 Task: Search one way flight ticket for 5 adults, 2 children, 1 infant in seat and 1 infant on lap in economy from Bangor: Bangor International Airport to Rockford: Chicago Rockford International Airport(was Northwest Chicagoland Regional Airport At Rockford) on 5-1-2023. Choice of flights is Royal air maroc. Number of bags: 10 checked bags. Price is upto 107000. Outbound departure time preference is 5:15.
Action: Mouse moved to (210, 229)
Screenshot: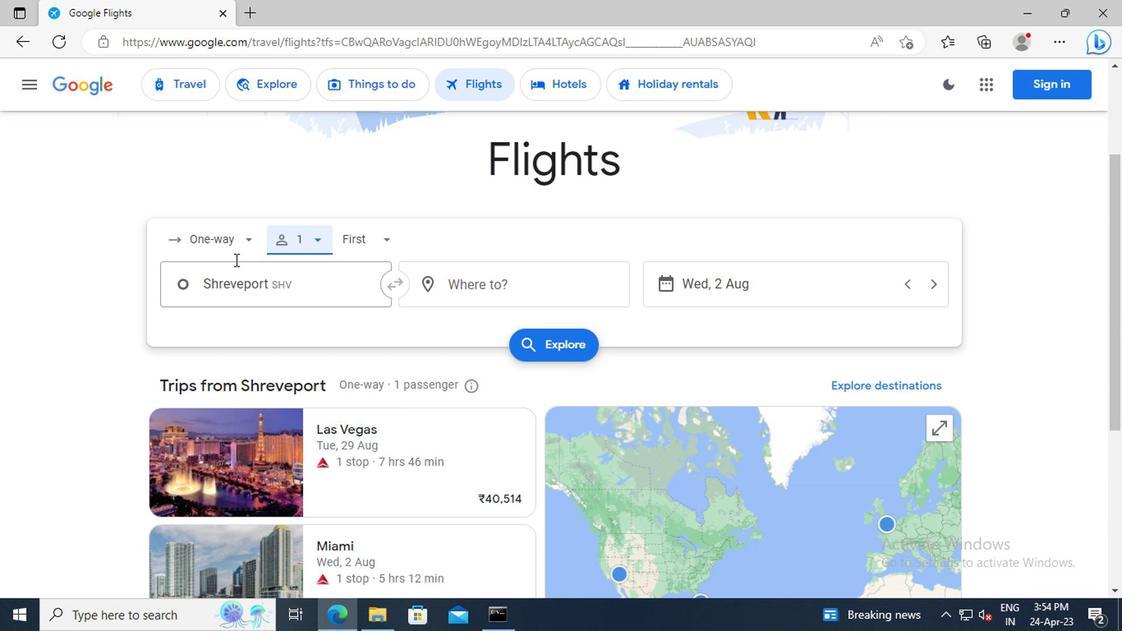 
Action: Mouse pressed left at (210, 229)
Screenshot: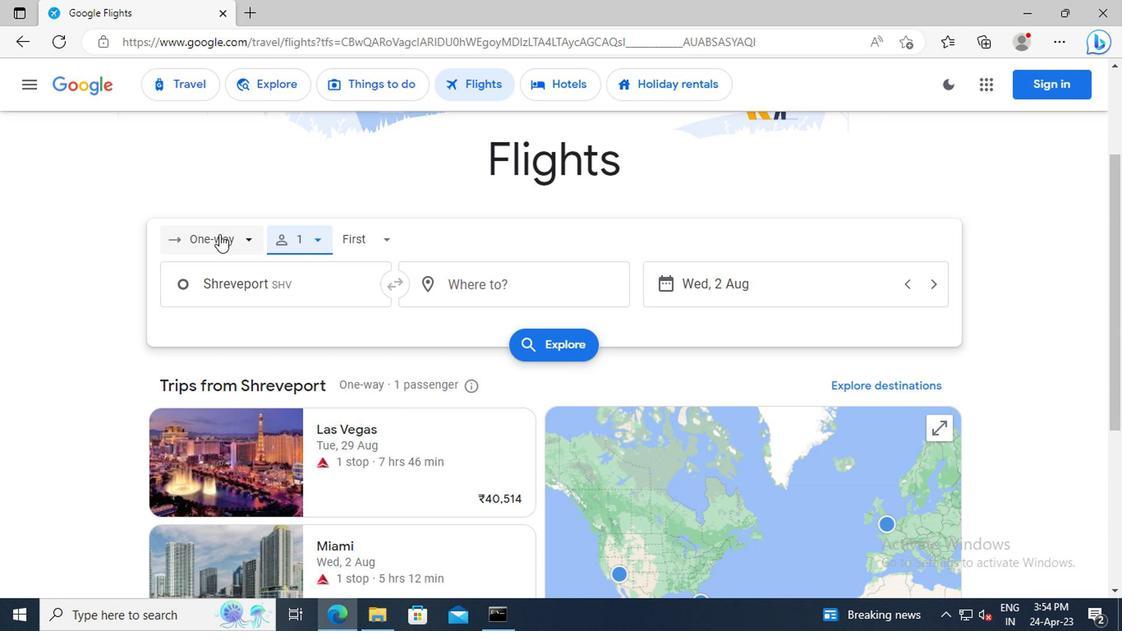 
Action: Mouse moved to (222, 319)
Screenshot: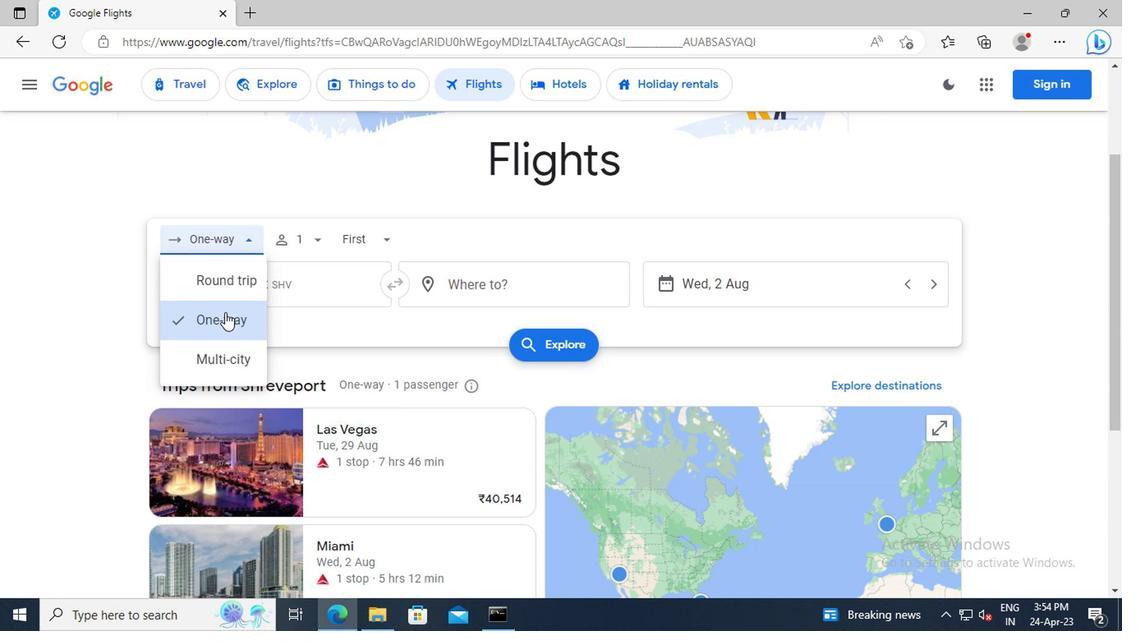 
Action: Mouse pressed left at (222, 319)
Screenshot: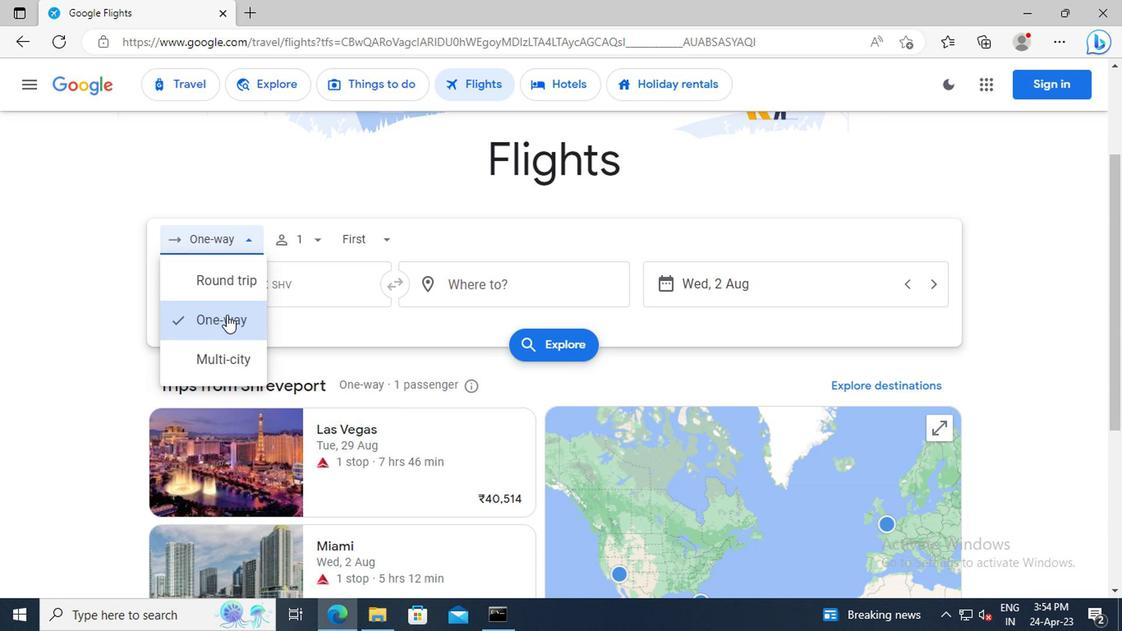 
Action: Mouse moved to (302, 247)
Screenshot: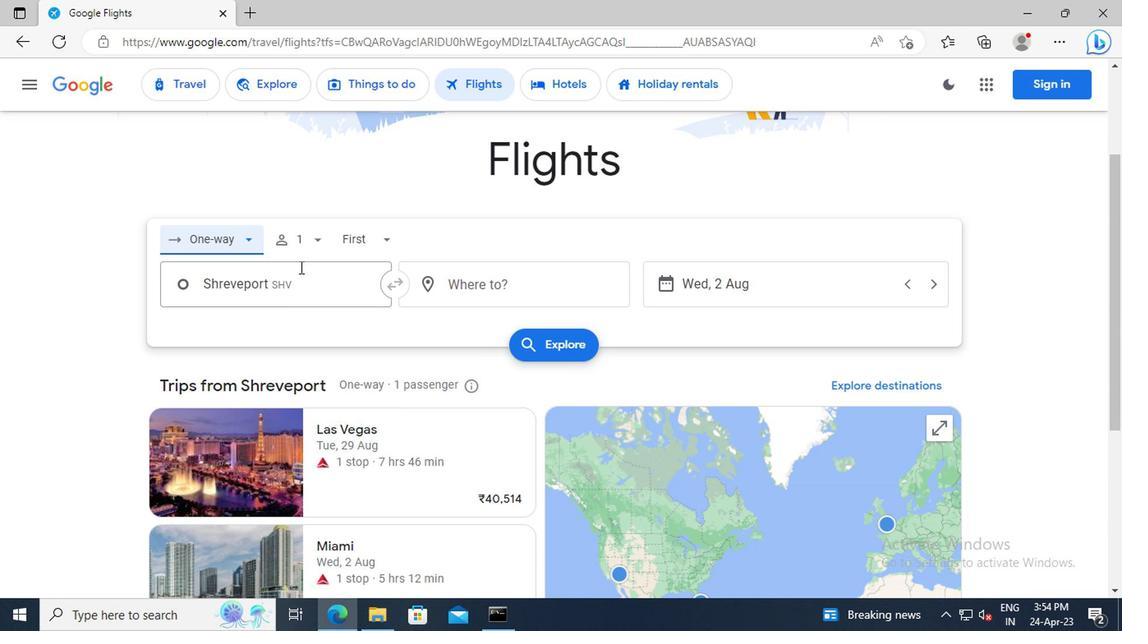 
Action: Mouse pressed left at (302, 247)
Screenshot: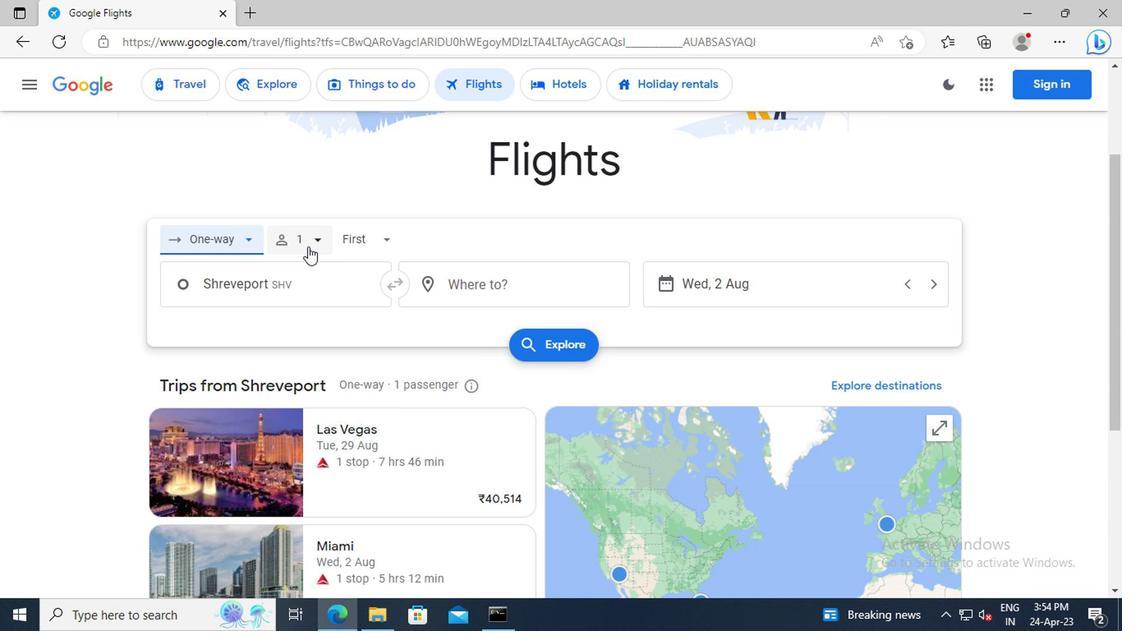 
Action: Mouse moved to (434, 286)
Screenshot: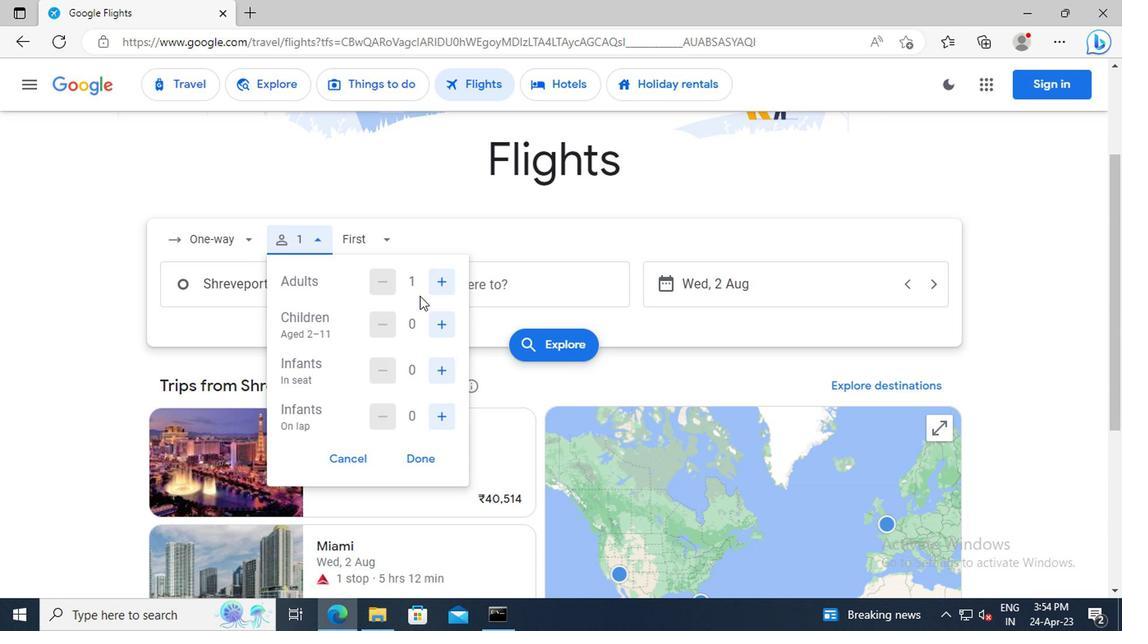 
Action: Mouse pressed left at (434, 286)
Screenshot: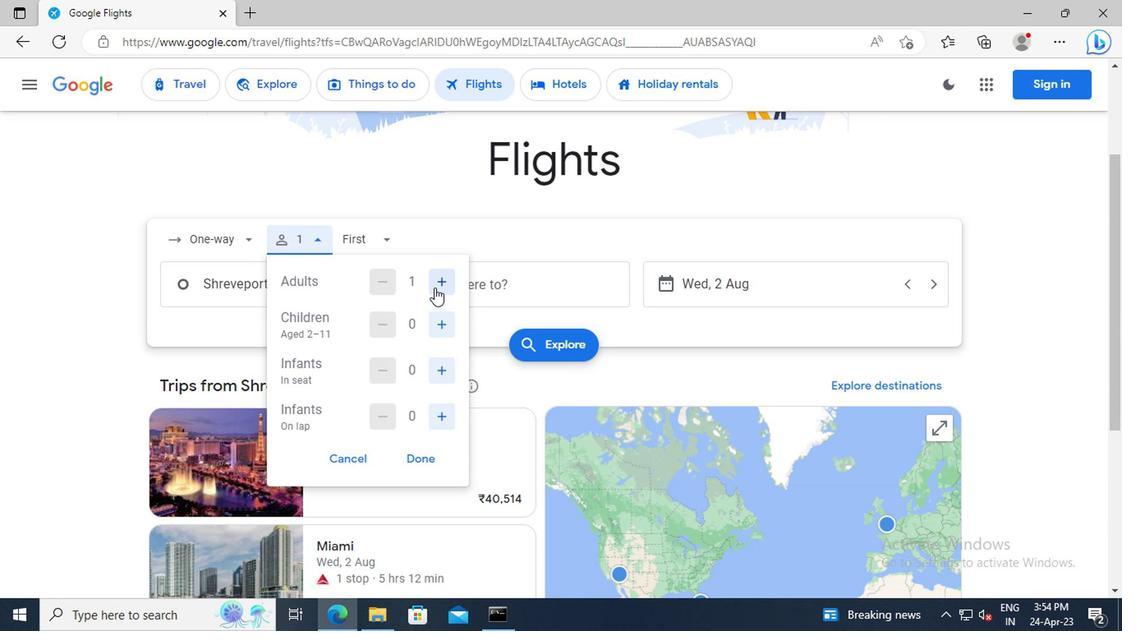 
Action: Mouse pressed left at (434, 286)
Screenshot: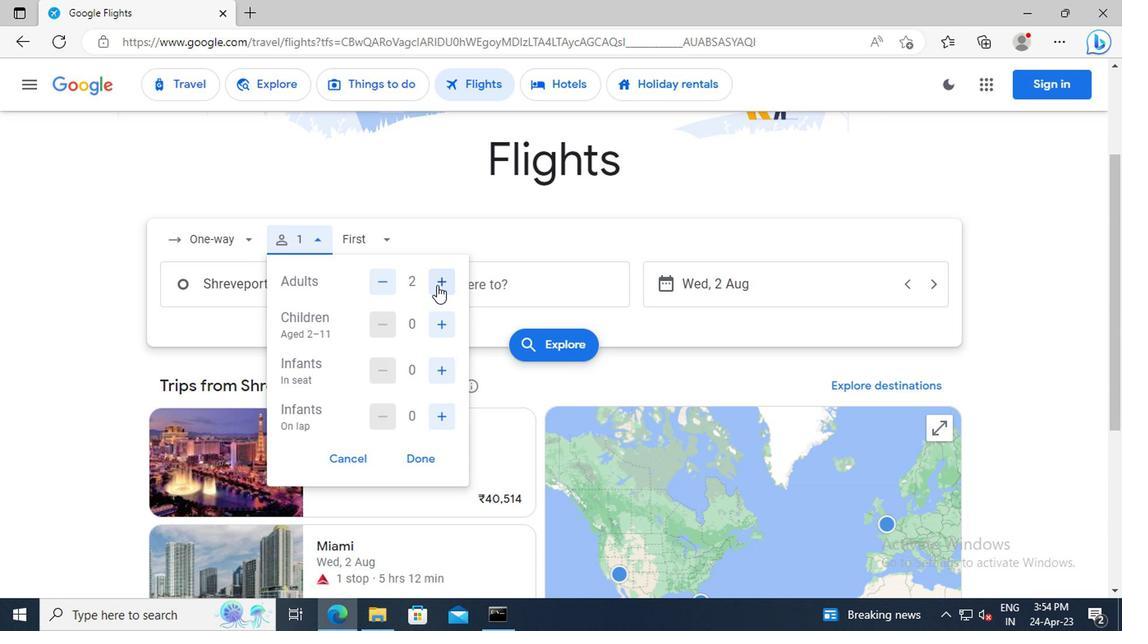 
Action: Mouse pressed left at (434, 286)
Screenshot: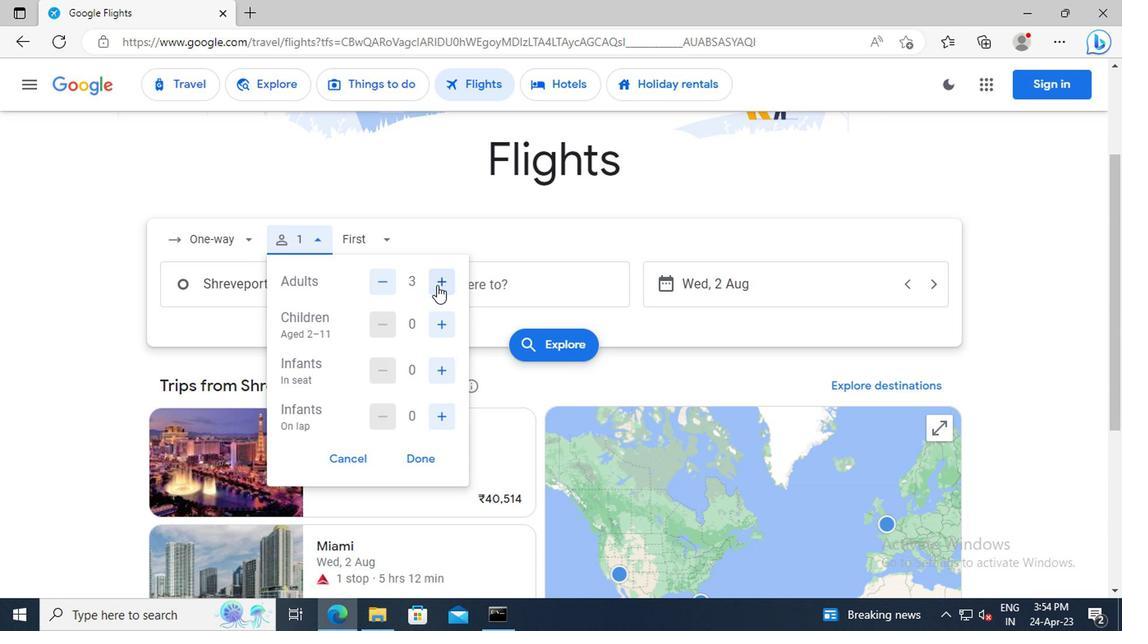
Action: Mouse pressed left at (434, 286)
Screenshot: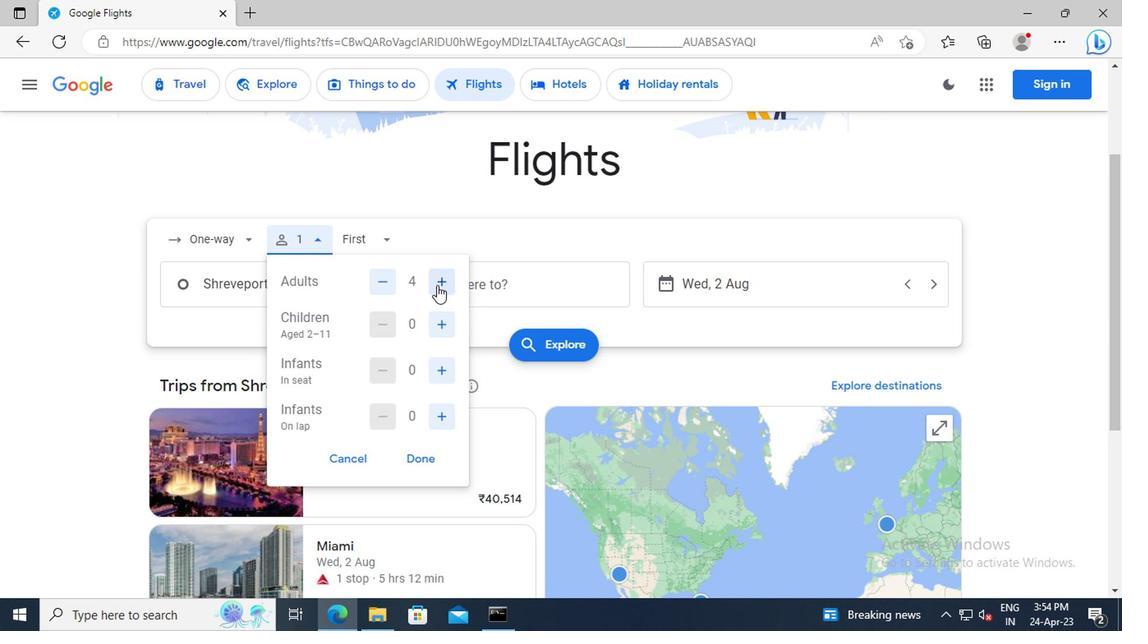 
Action: Mouse moved to (443, 321)
Screenshot: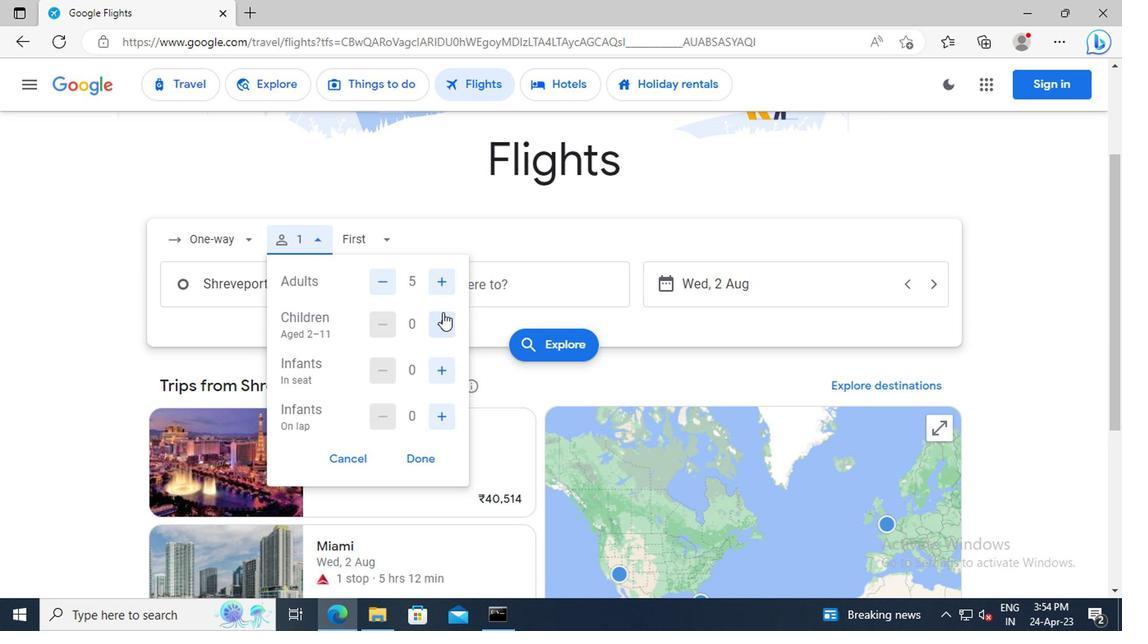 
Action: Mouse pressed left at (443, 321)
Screenshot: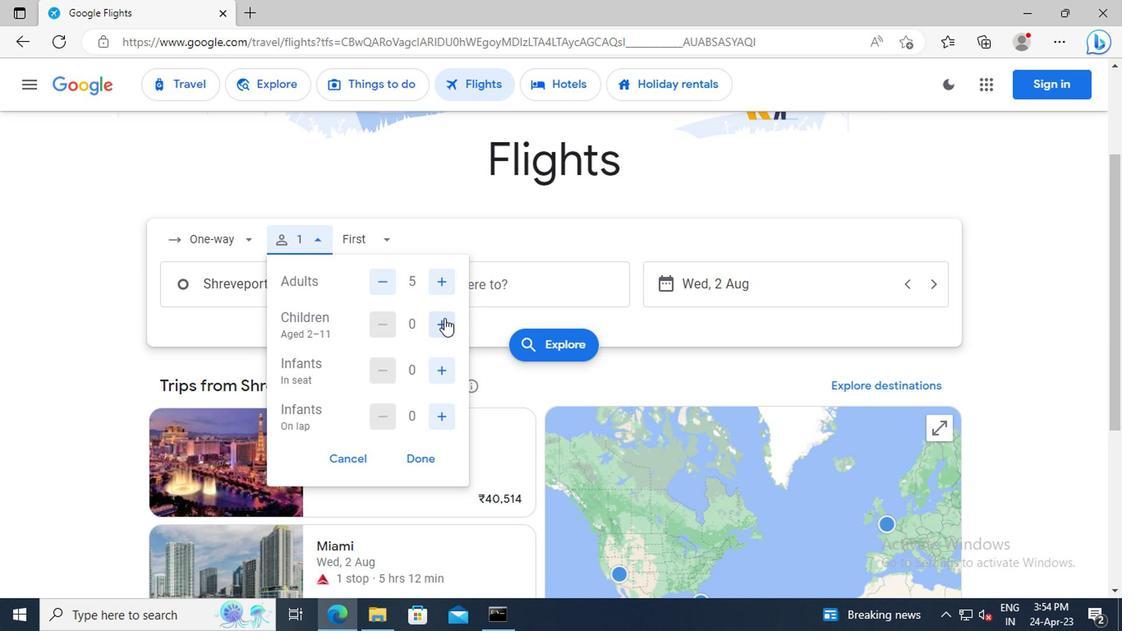 
Action: Mouse pressed left at (443, 321)
Screenshot: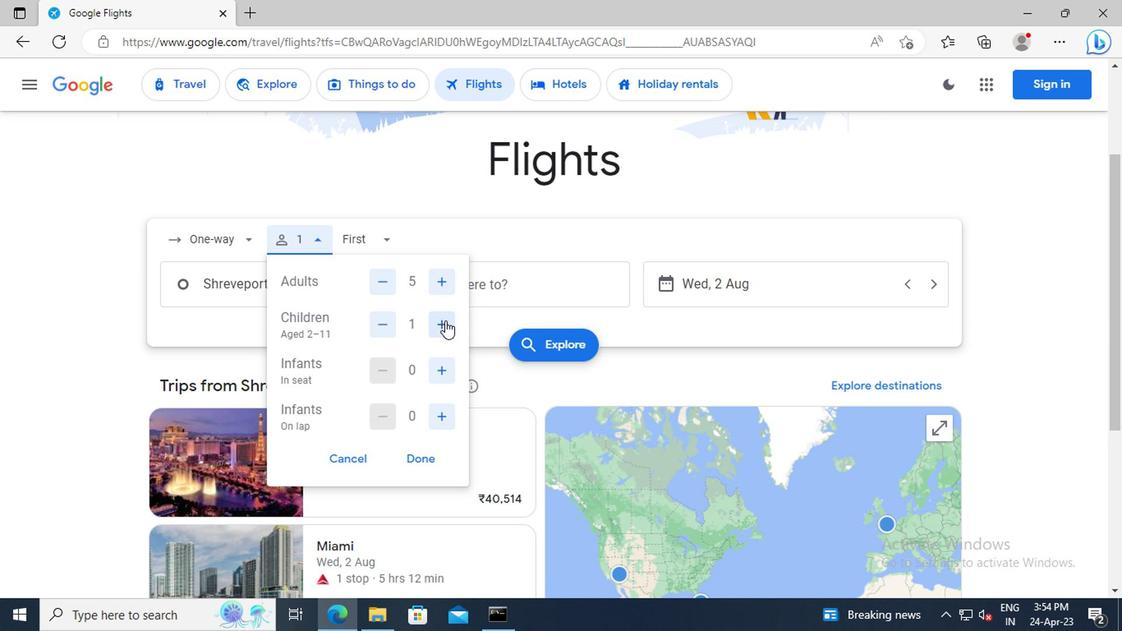 
Action: Mouse moved to (445, 364)
Screenshot: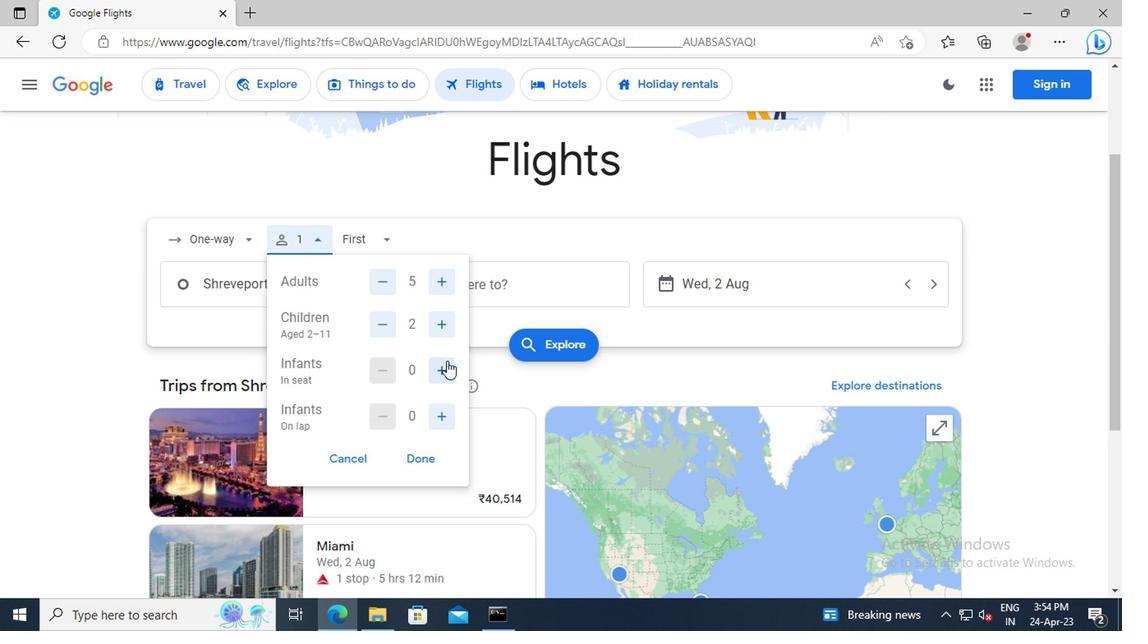 
Action: Mouse pressed left at (445, 364)
Screenshot: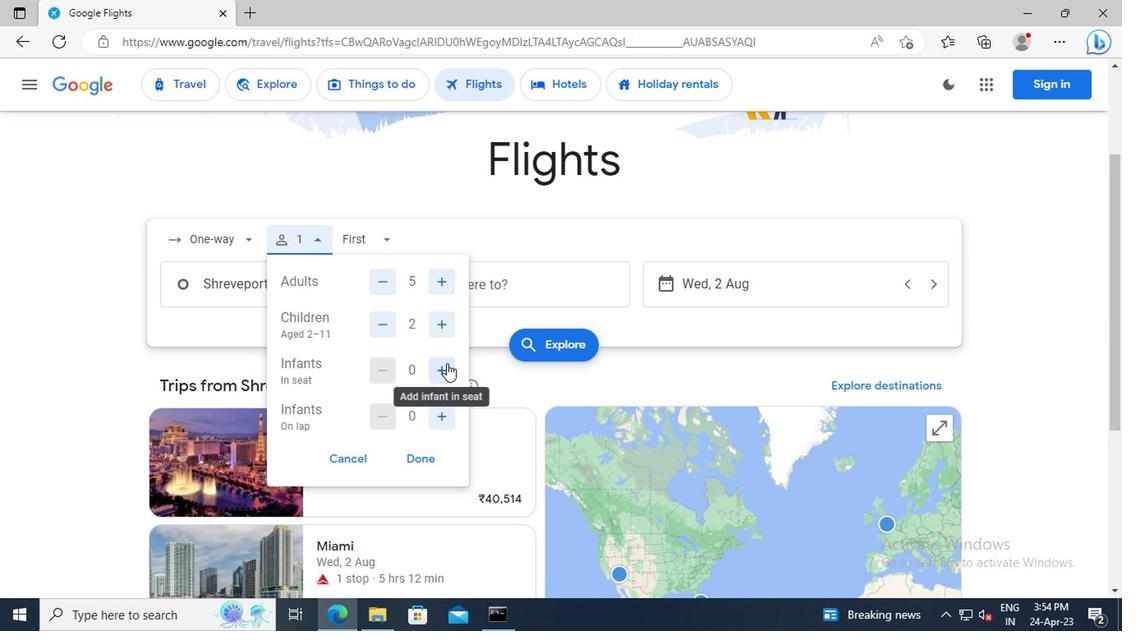 
Action: Mouse moved to (447, 414)
Screenshot: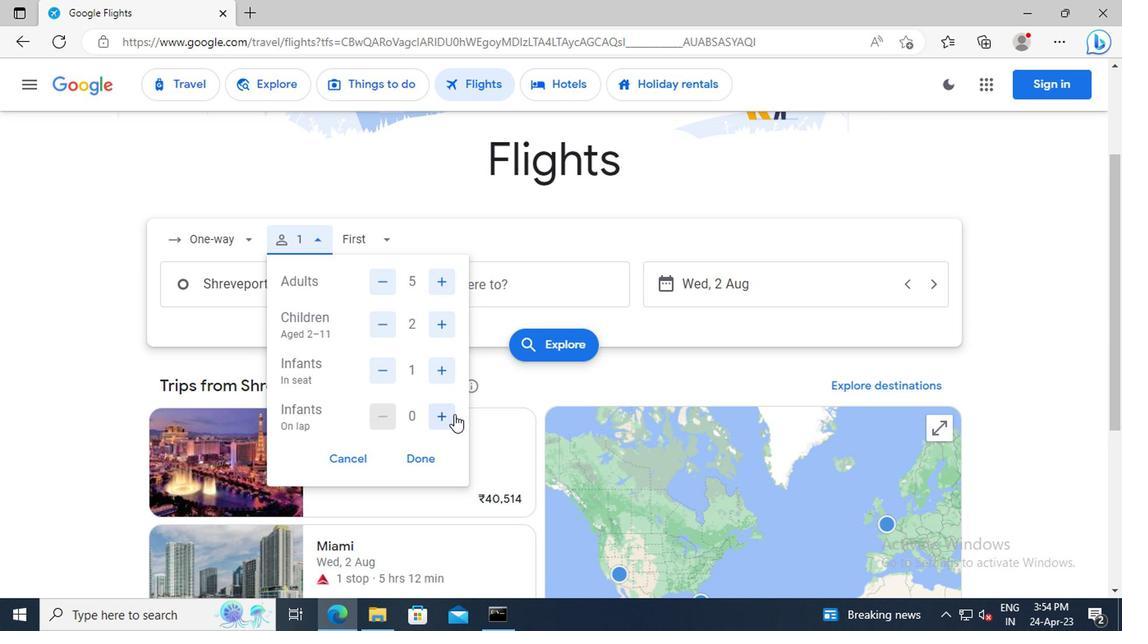 
Action: Mouse pressed left at (447, 414)
Screenshot: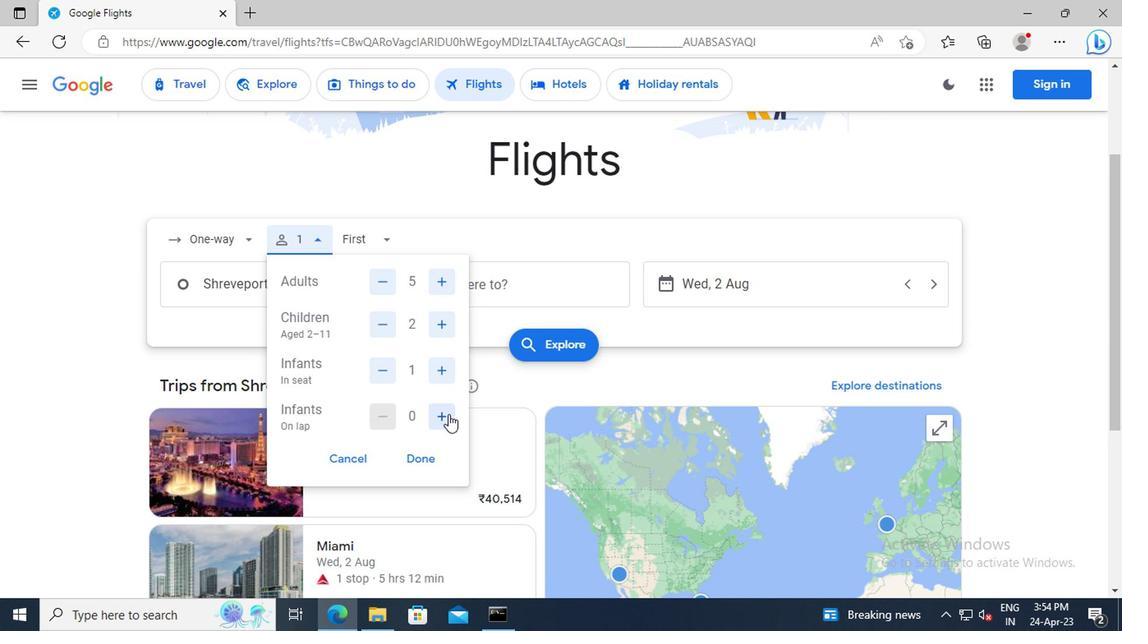 
Action: Mouse moved to (424, 462)
Screenshot: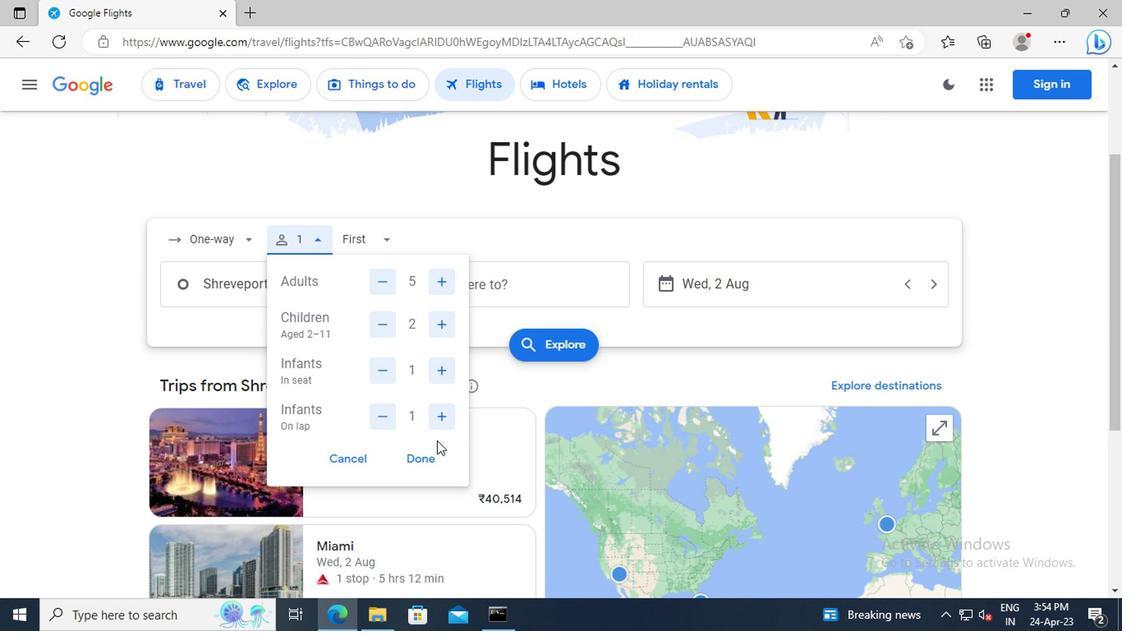 
Action: Mouse pressed left at (424, 462)
Screenshot: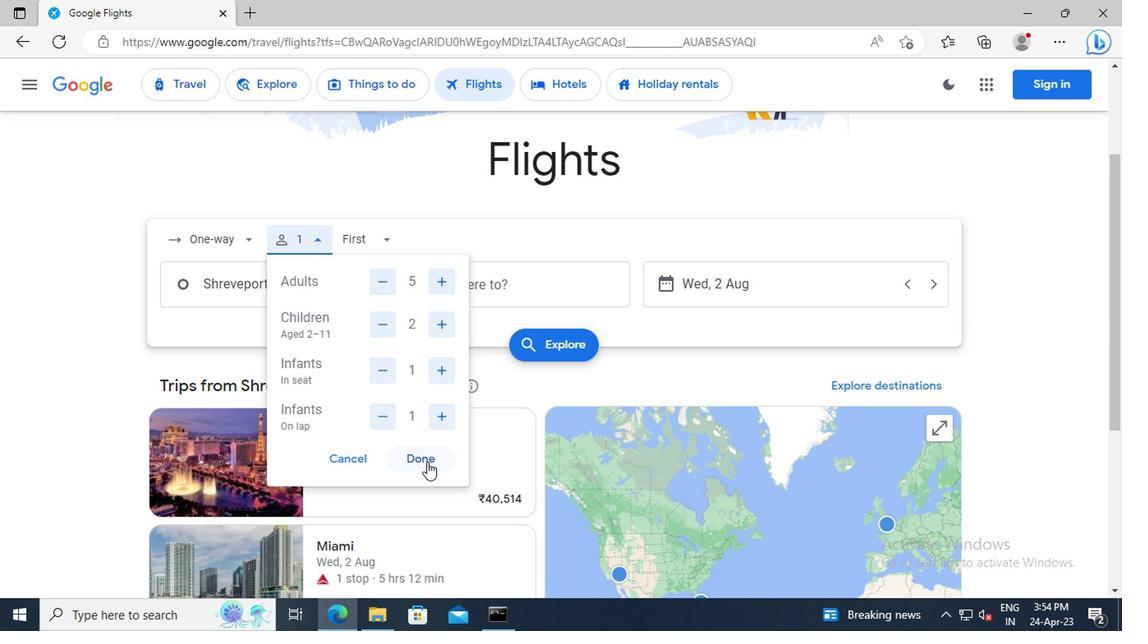 
Action: Mouse moved to (365, 241)
Screenshot: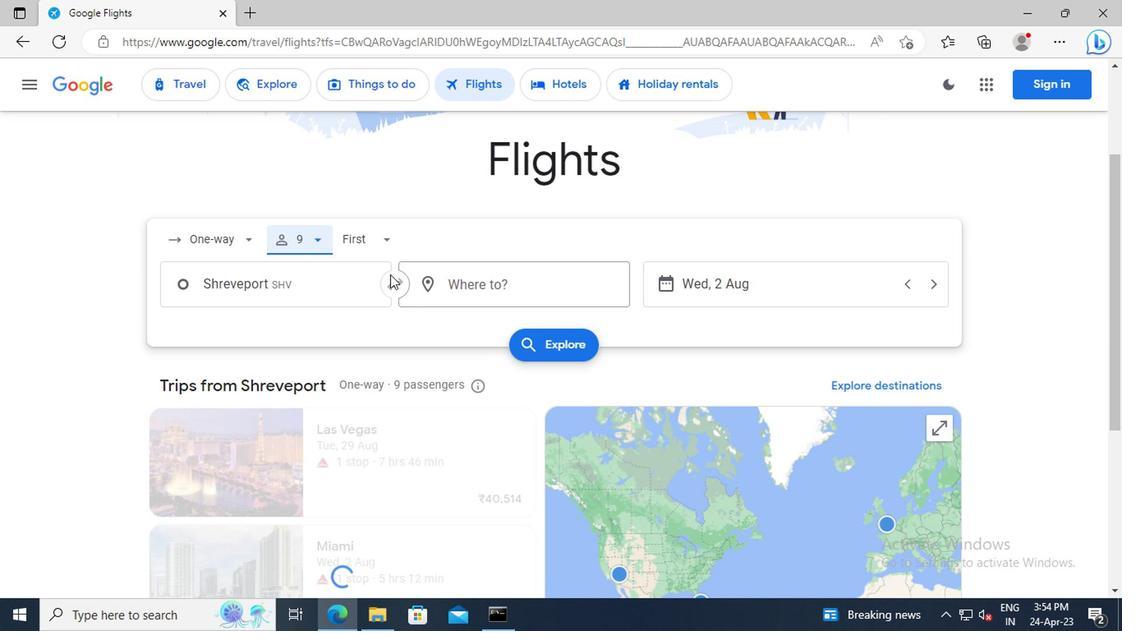 
Action: Mouse pressed left at (365, 241)
Screenshot: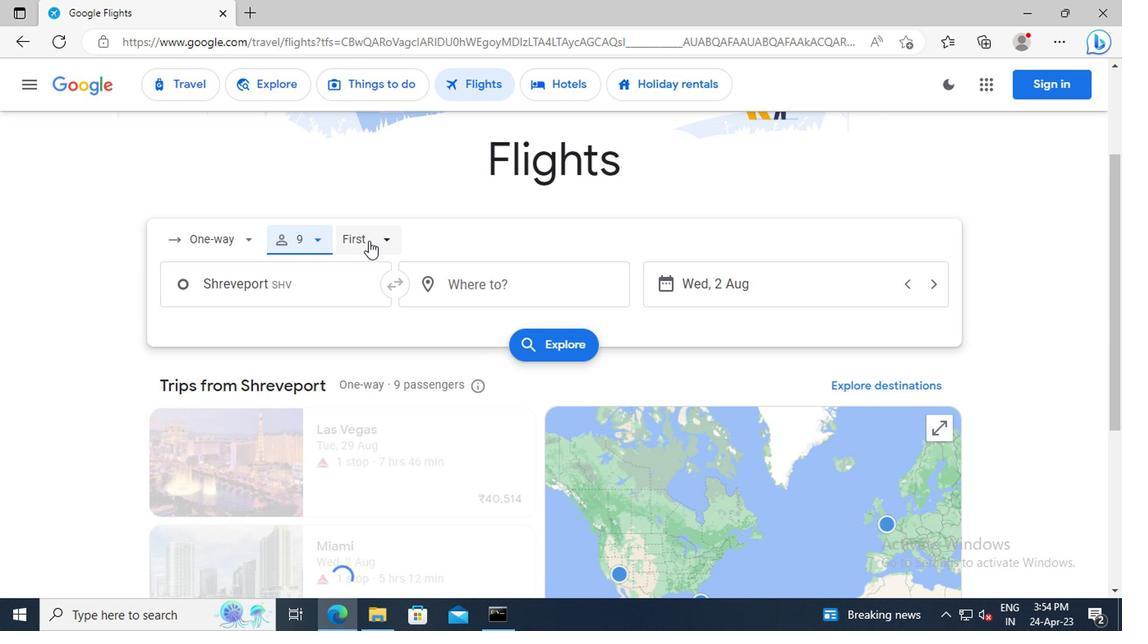 
Action: Mouse moved to (382, 282)
Screenshot: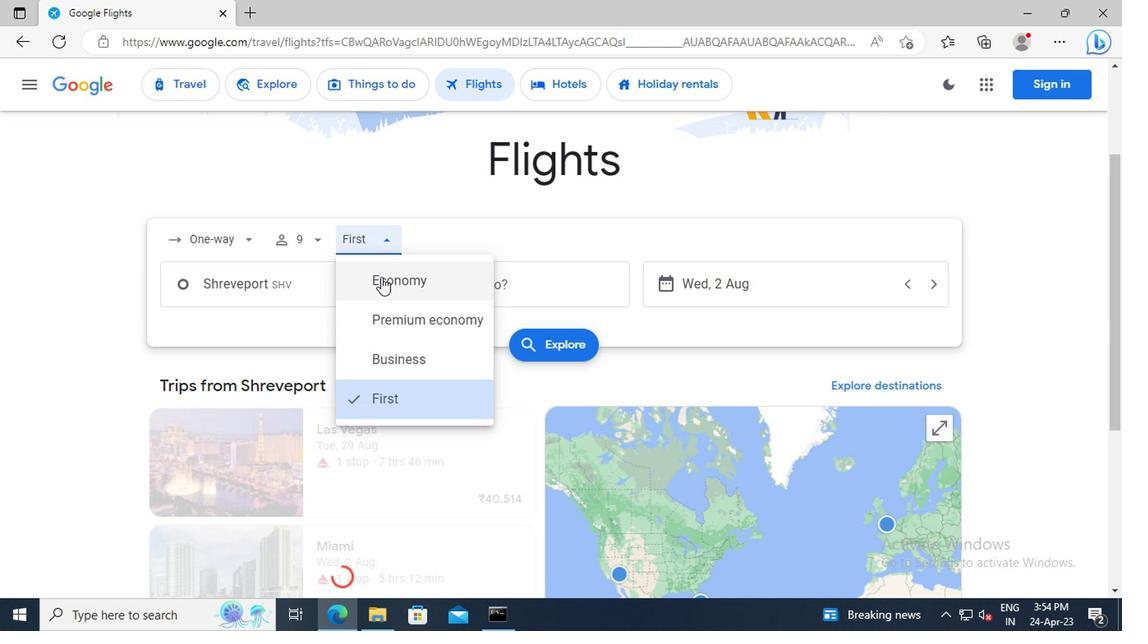 
Action: Mouse pressed left at (382, 282)
Screenshot: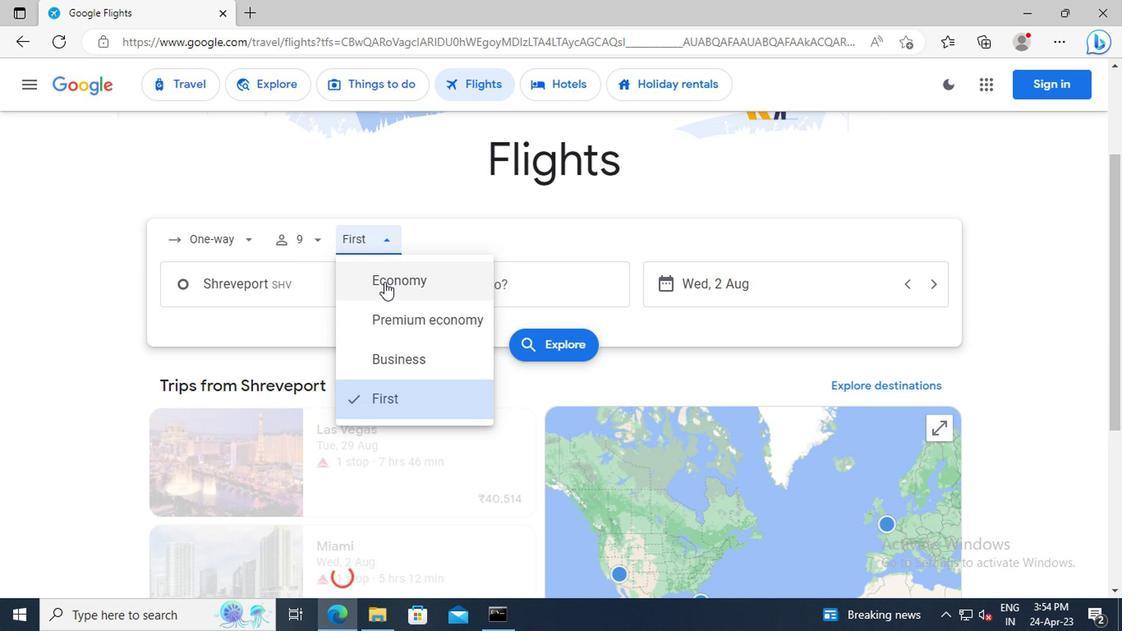 
Action: Mouse moved to (300, 293)
Screenshot: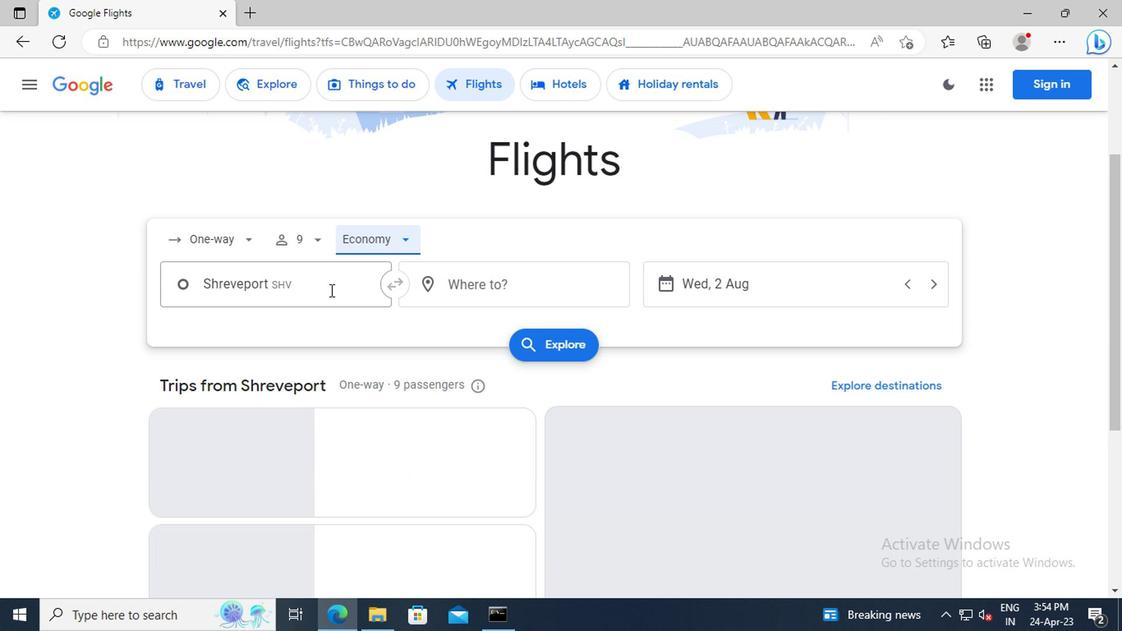 
Action: Mouse pressed left at (300, 293)
Screenshot: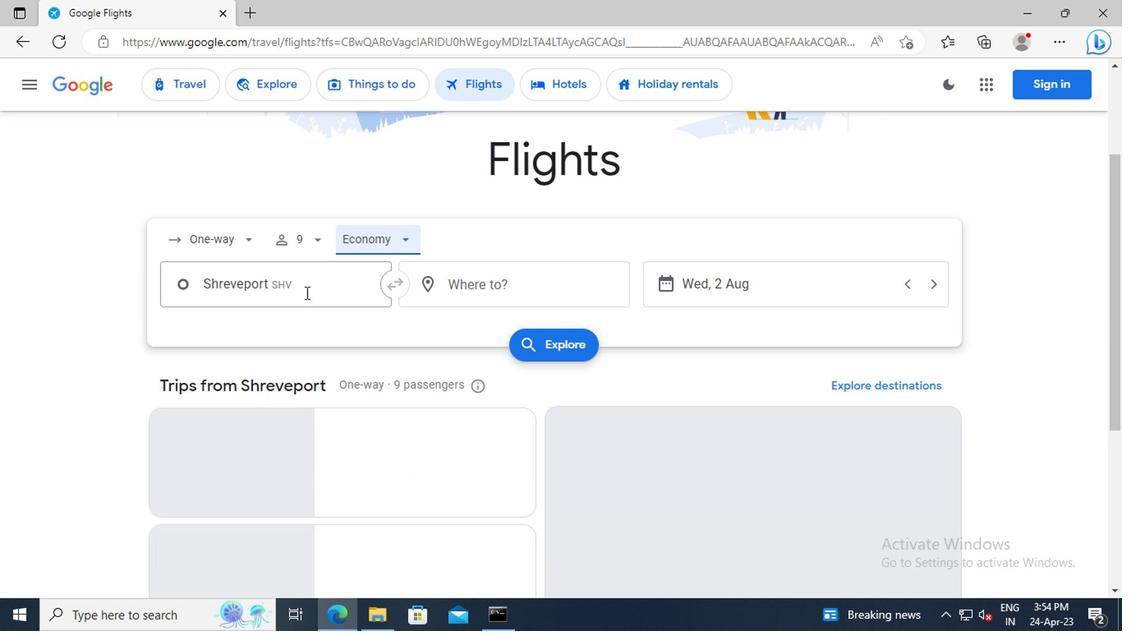 
Action: Key pressed <Key.shift>BANGOR<Key.space><Key.shift>IN
Screenshot: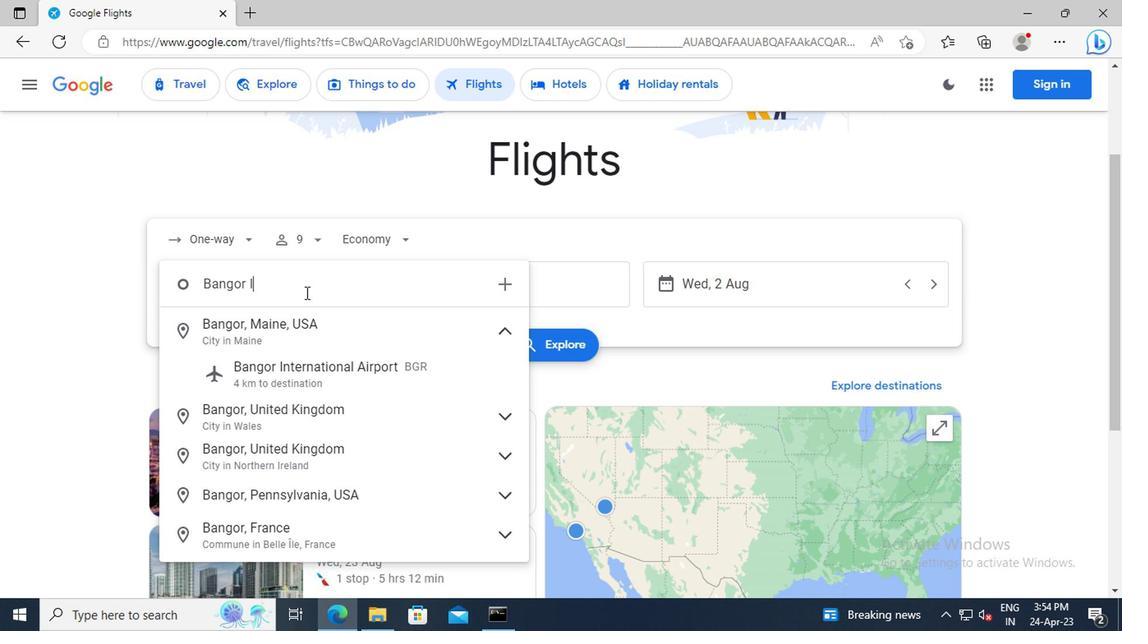 
Action: Mouse moved to (308, 331)
Screenshot: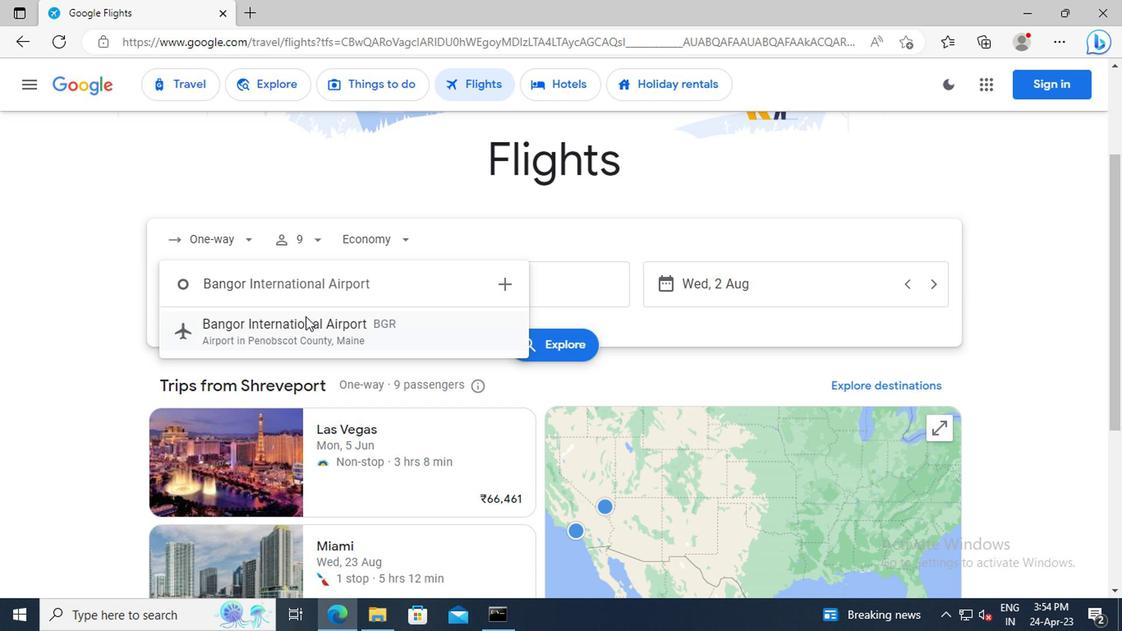 
Action: Mouse pressed left at (308, 331)
Screenshot: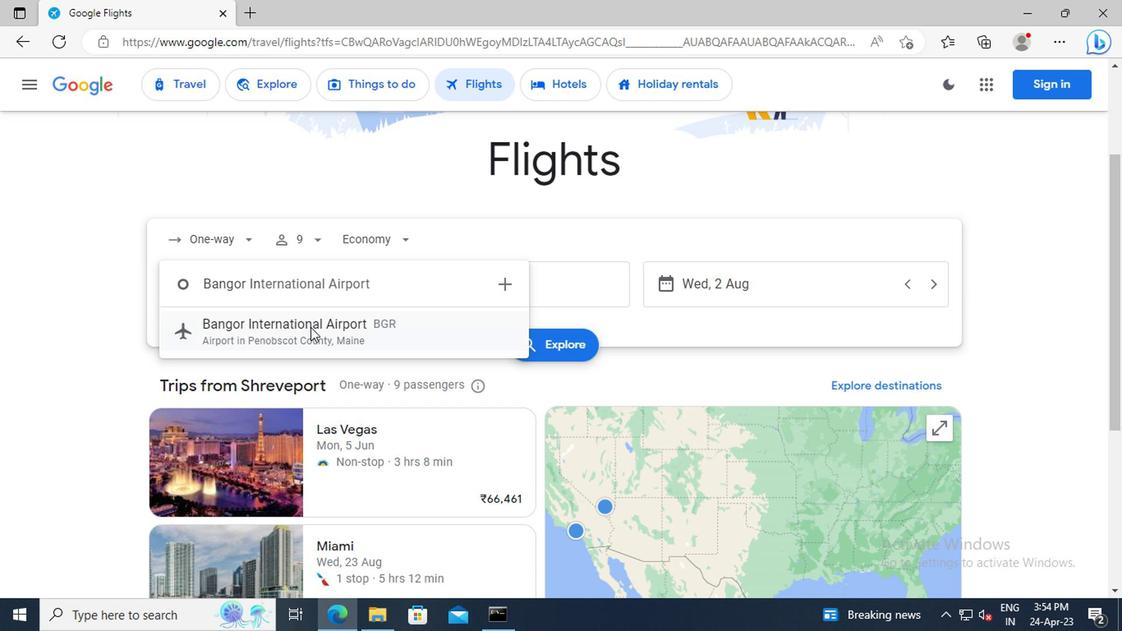 
Action: Mouse moved to (462, 283)
Screenshot: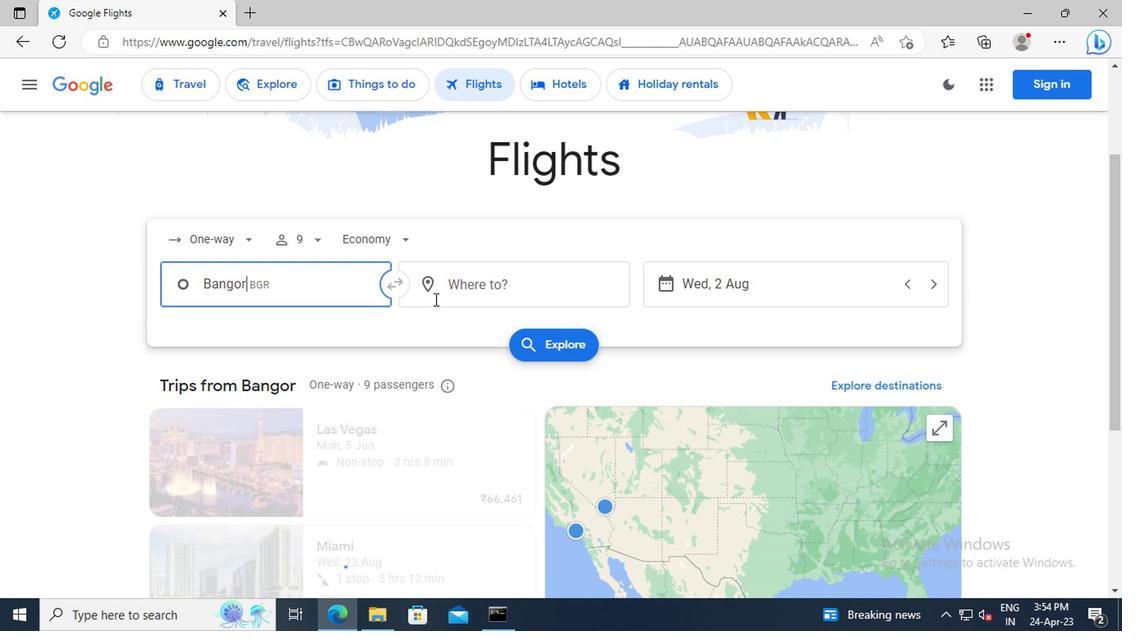 
Action: Mouse pressed left at (462, 283)
Screenshot: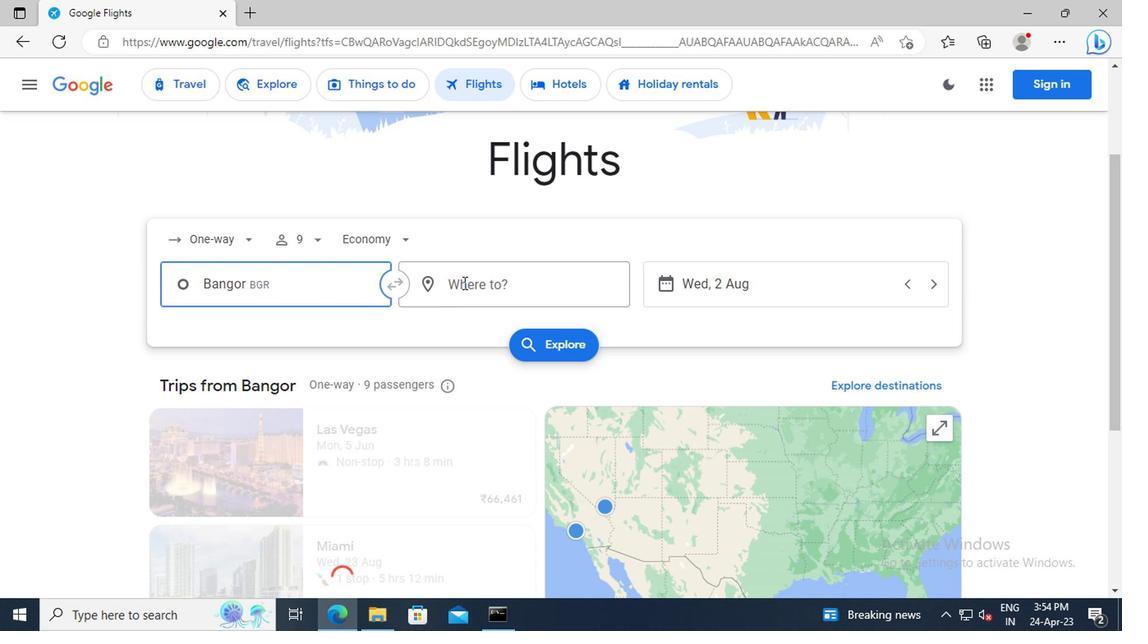 
Action: Key pressed <Key.shift>CHICAGO<Key.space><Key.shift>RO
Screenshot: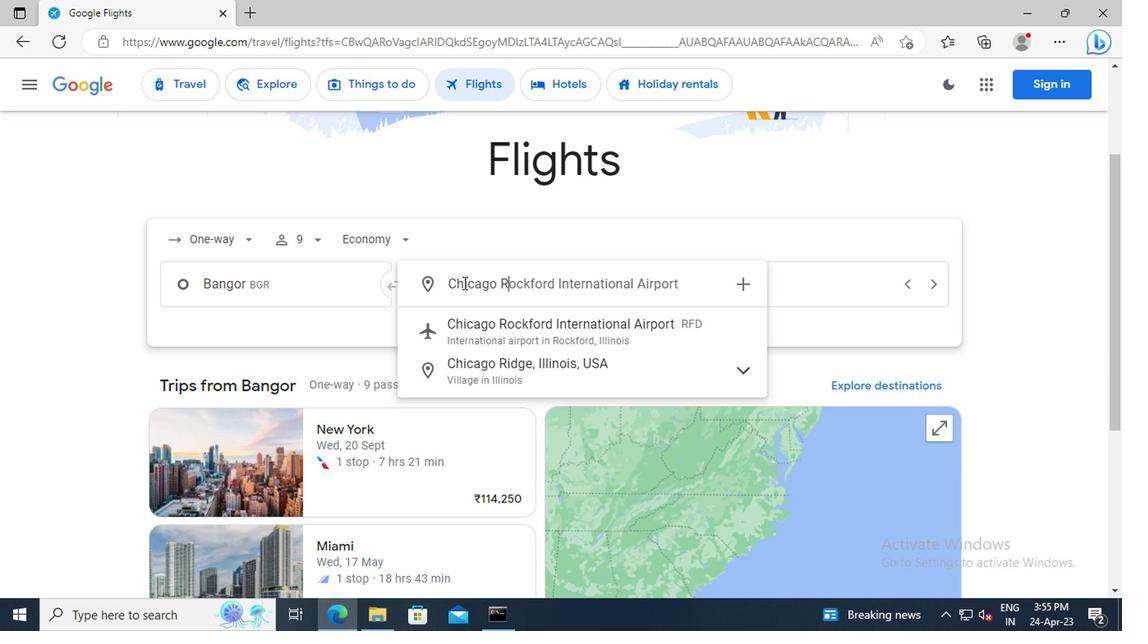
Action: Mouse moved to (520, 337)
Screenshot: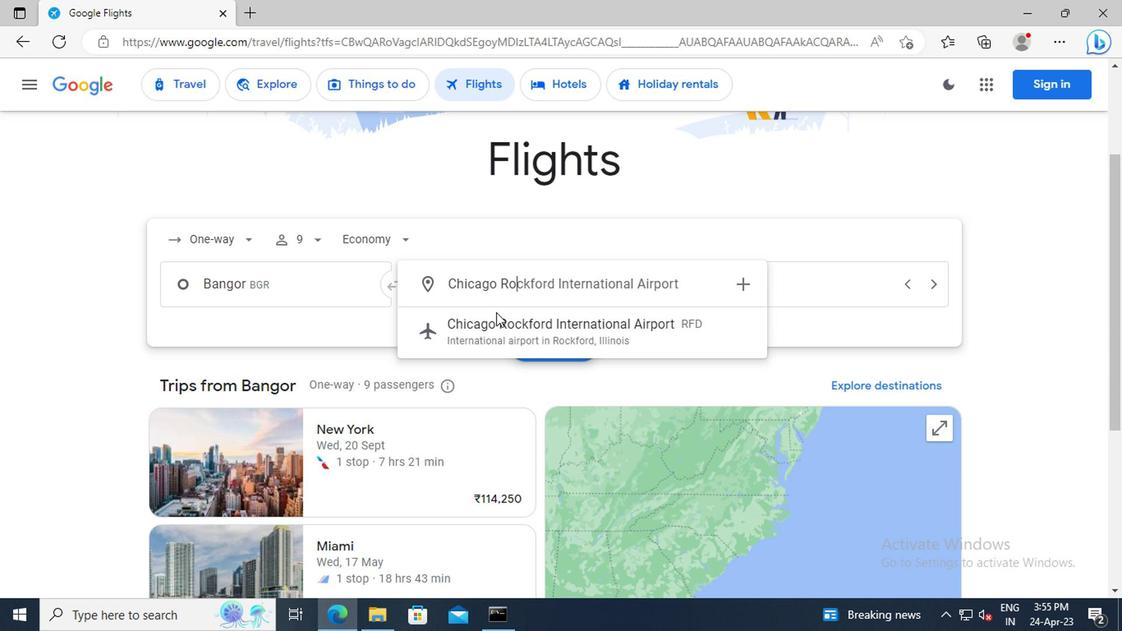 
Action: Mouse pressed left at (520, 337)
Screenshot: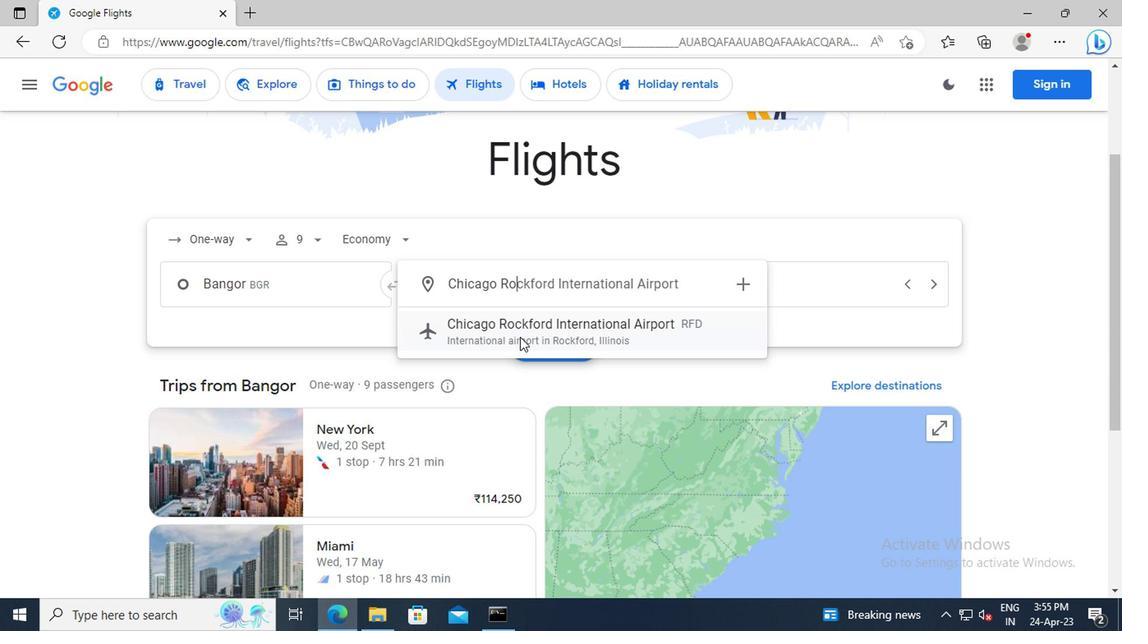
Action: Mouse moved to (759, 291)
Screenshot: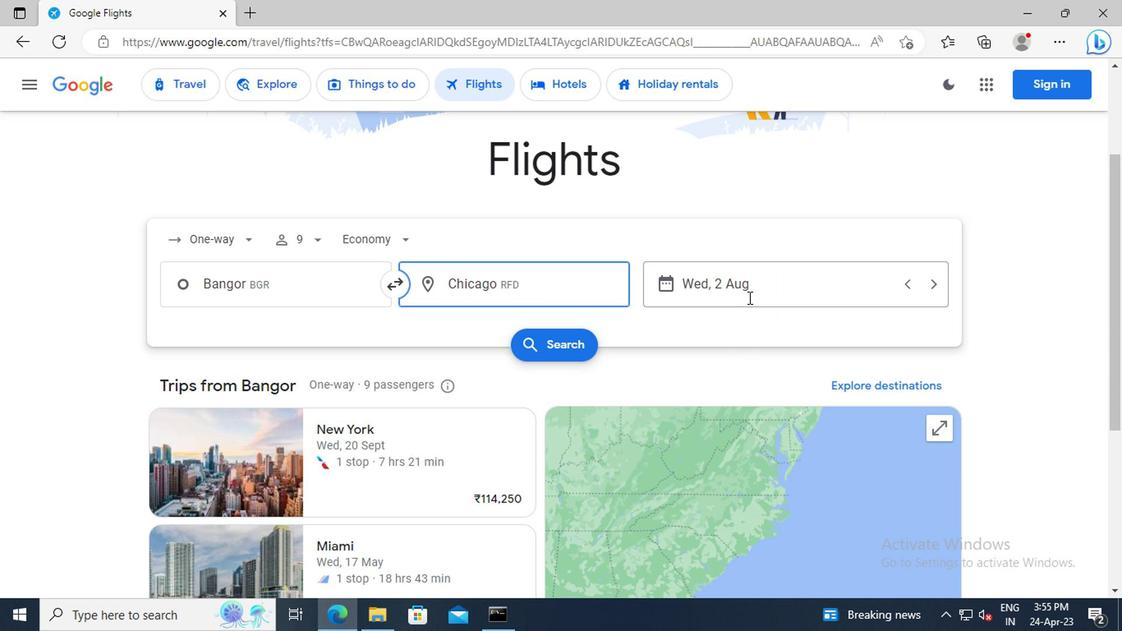 
Action: Mouse pressed left at (759, 291)
Screenshot: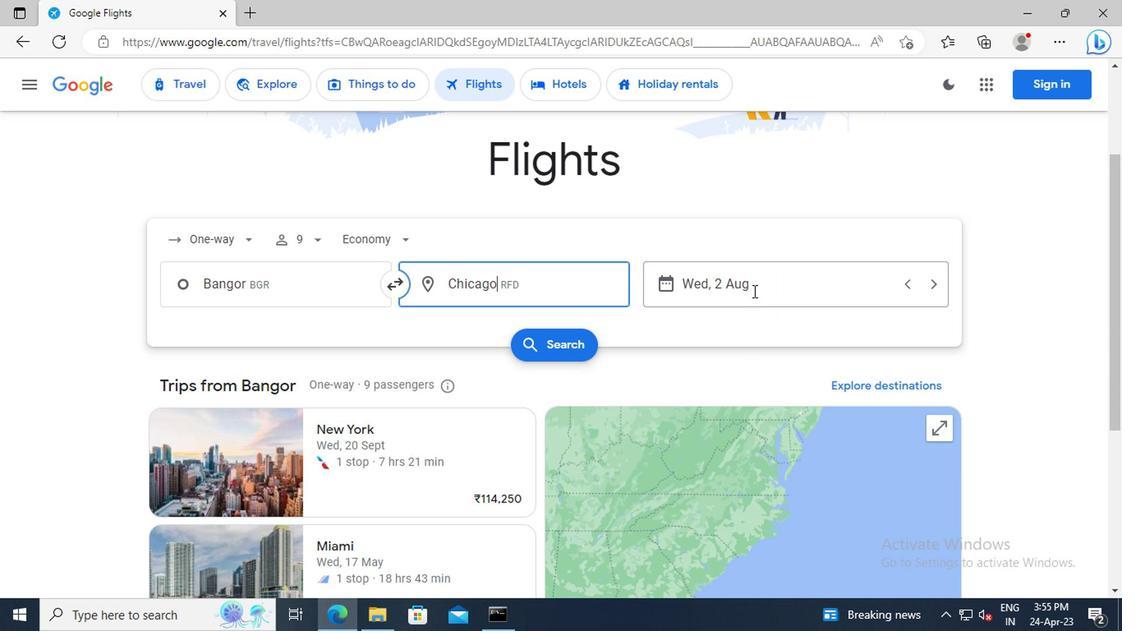 
Action: Key pressed 1<Key.space>MAY<Key.enter>
Screenshot: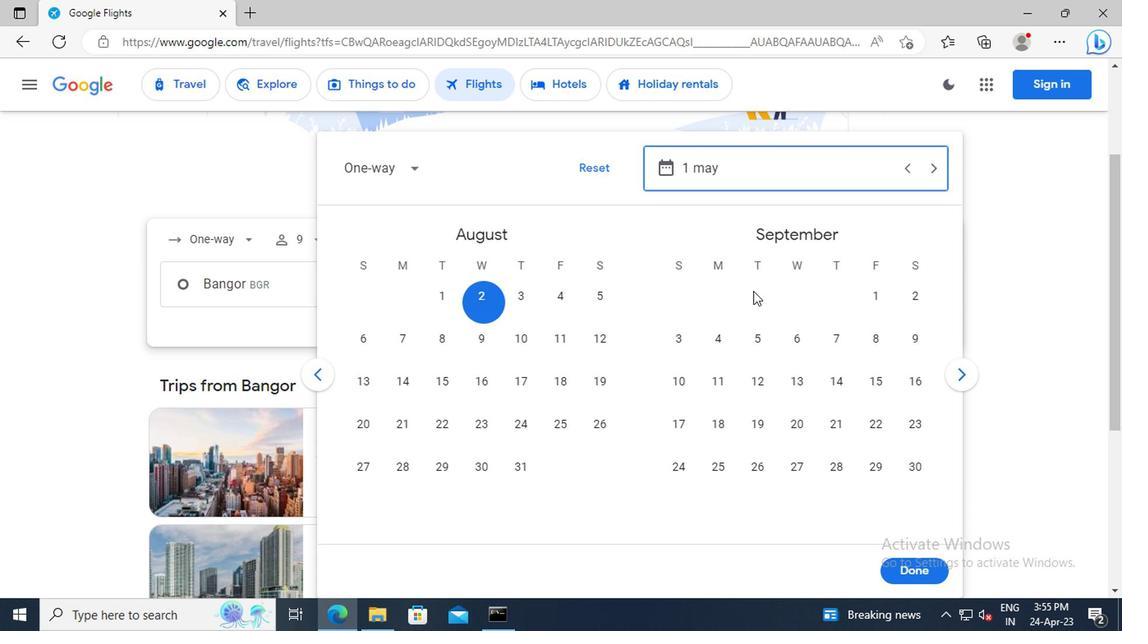
Action: Mouse moved to (928, 569)
Screenshot: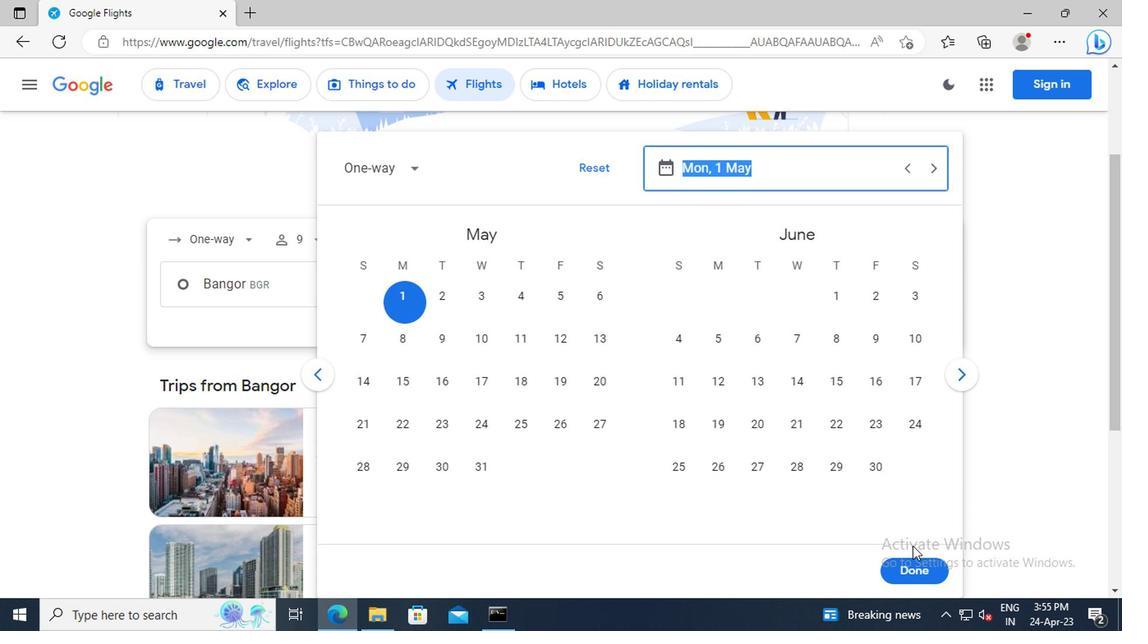 
Action: Mouse pressed left at (928, 569)
Screenshot: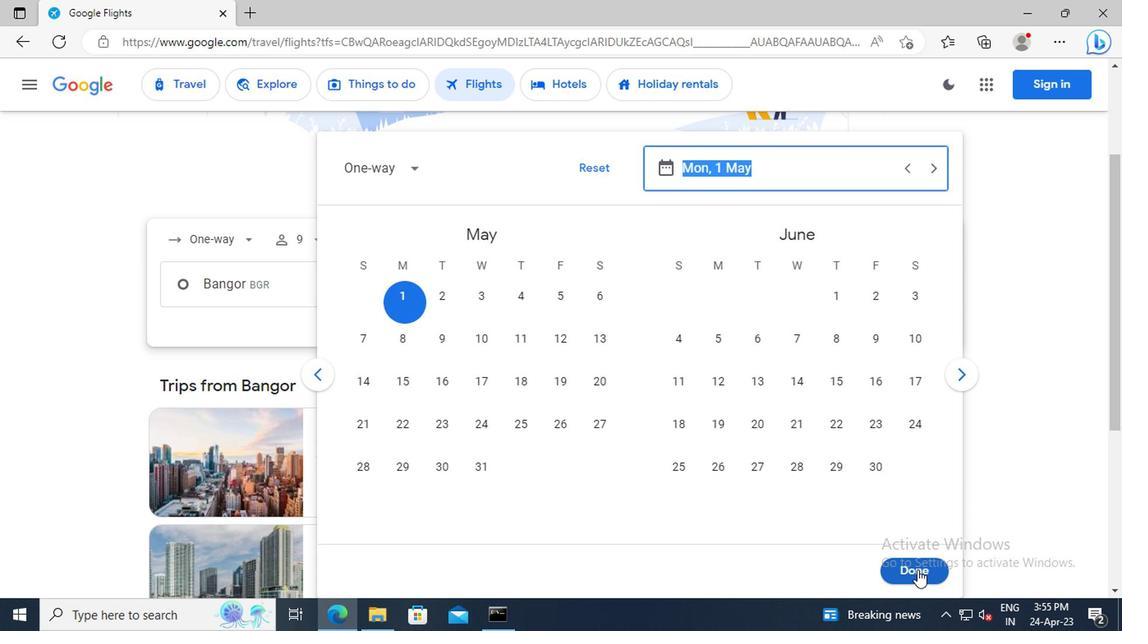 
Action: Mouse moved to (567, 348)
Screenshot: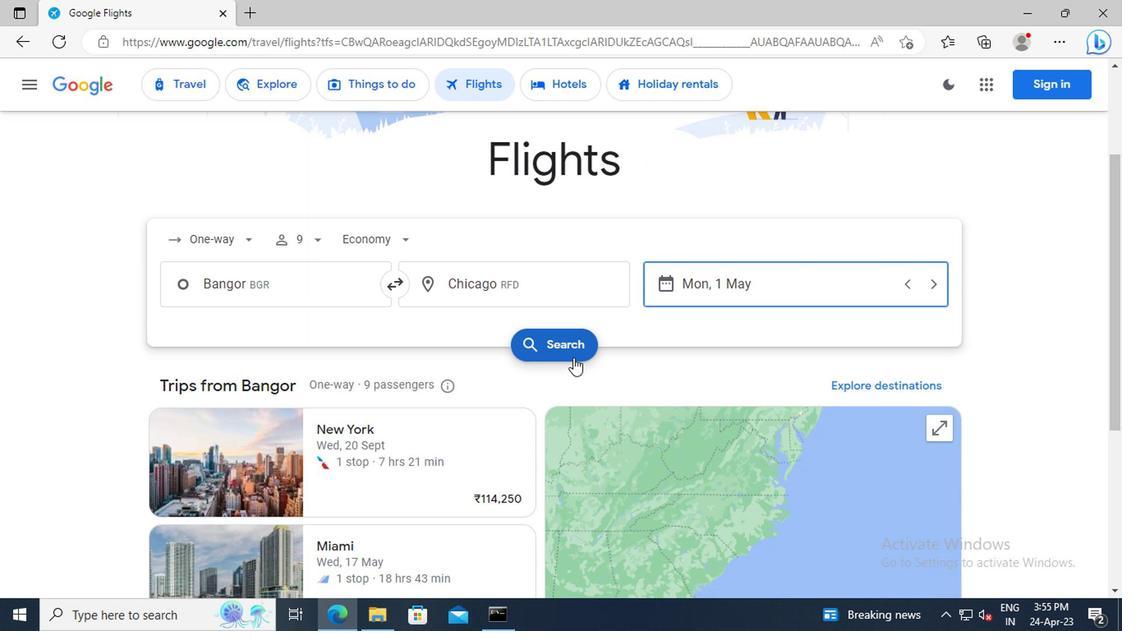 
Action: Mouse pressed left at (567, 348)
Screenshot: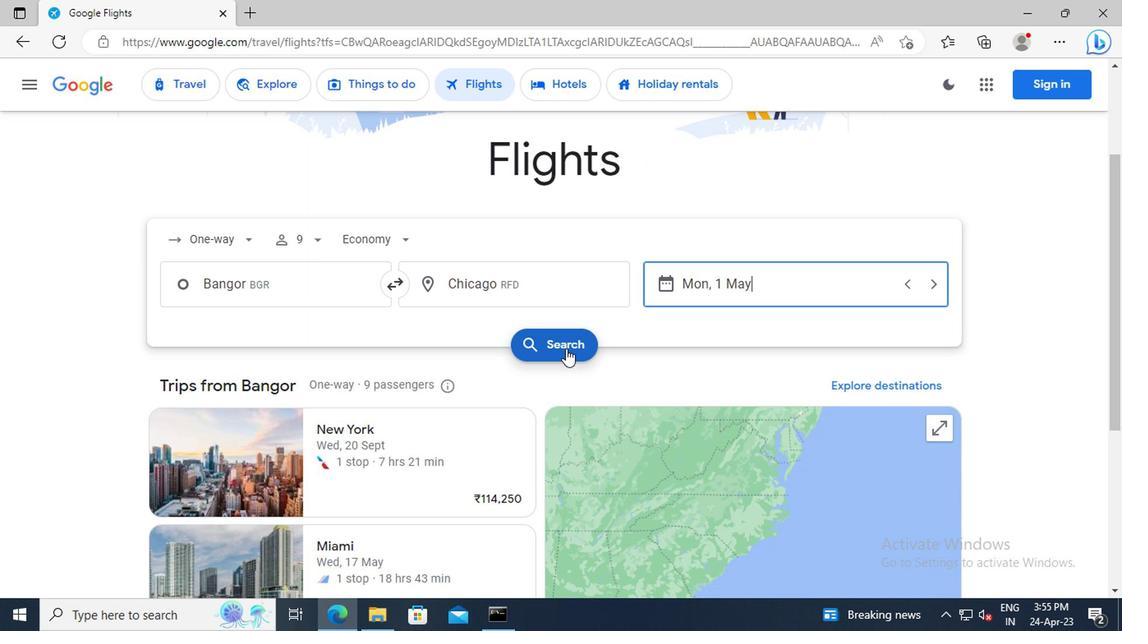 
Action: Mouse moved to (194, 236)
Screenshot: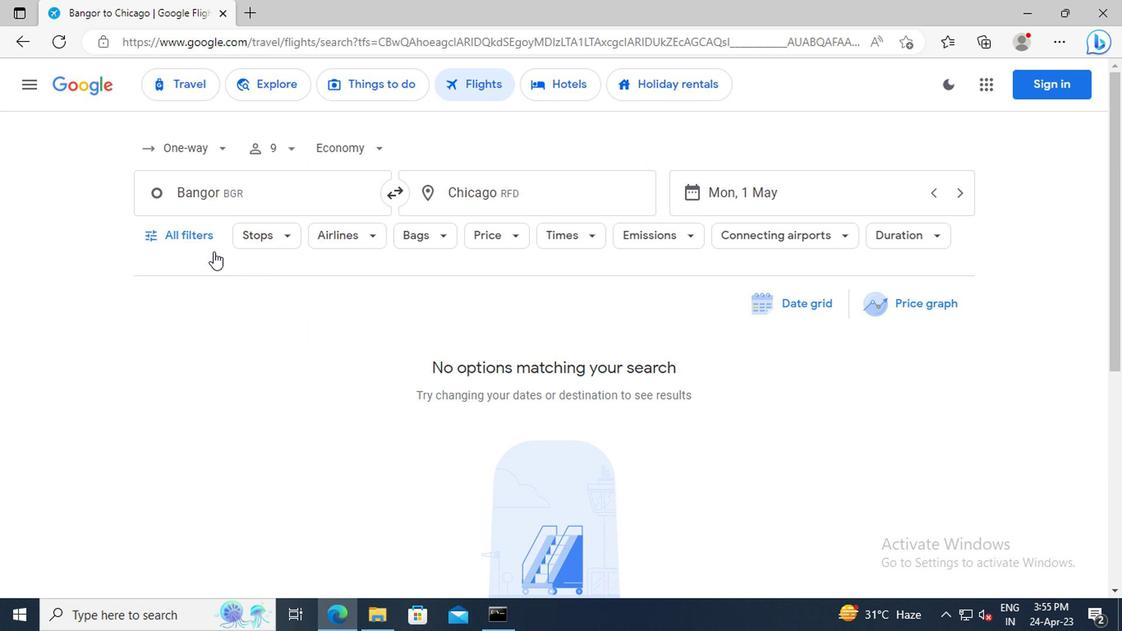 
Action: Mouse pressed left at (194, 236)
Screenshot: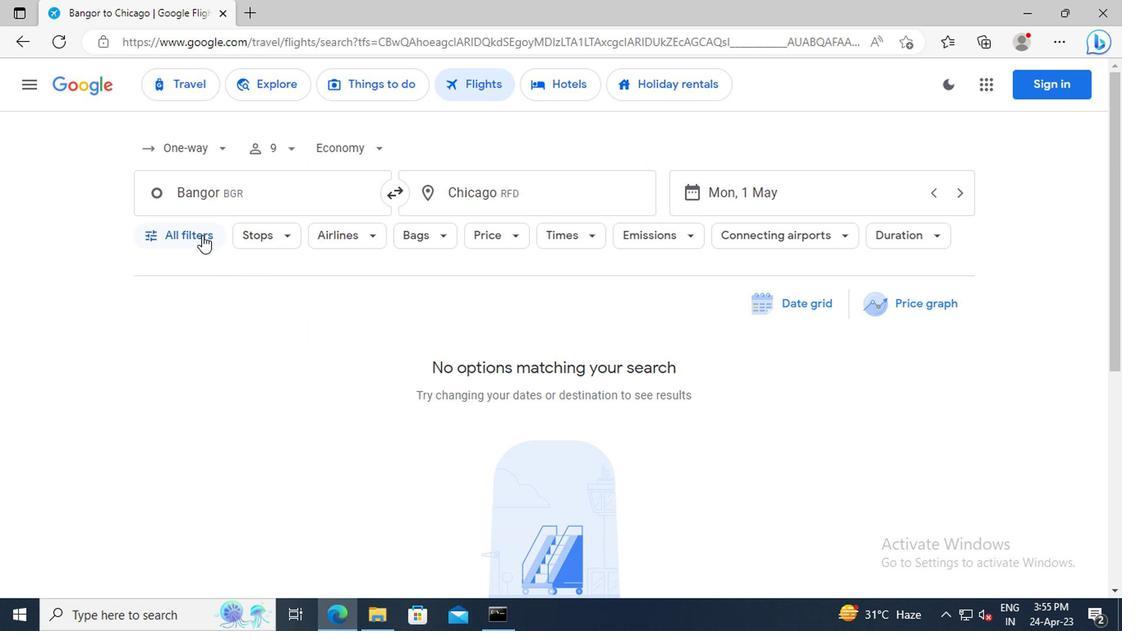 
Action: Mouse moved to (319, 360)
Screenshot: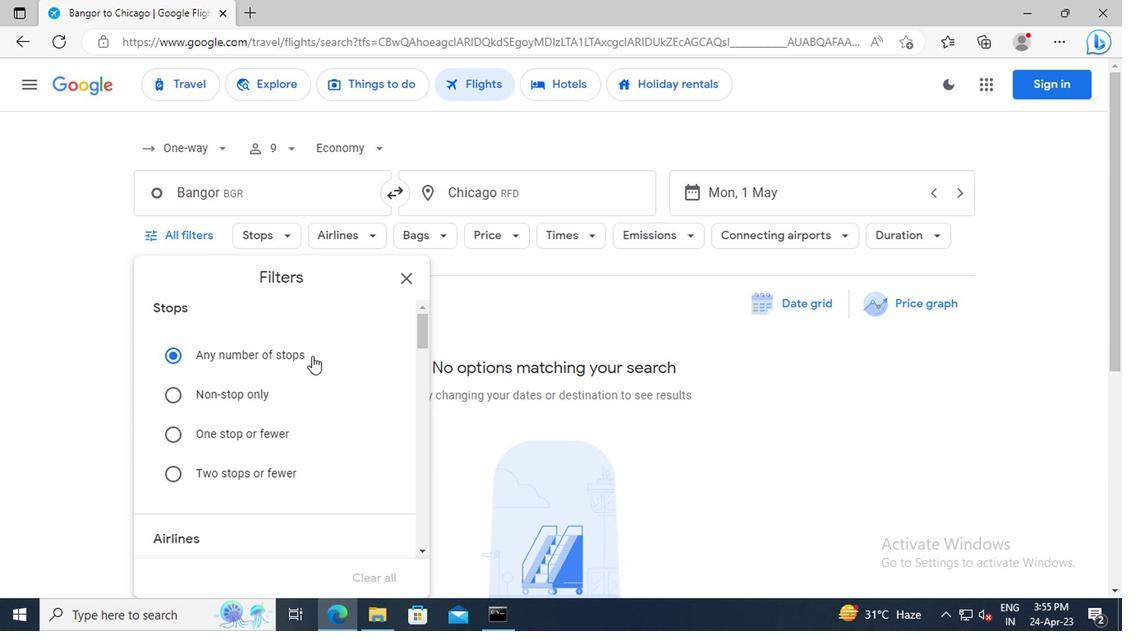 
Action: Mouse scrolled (319, 358) with delta (0, -1)
Screenshot: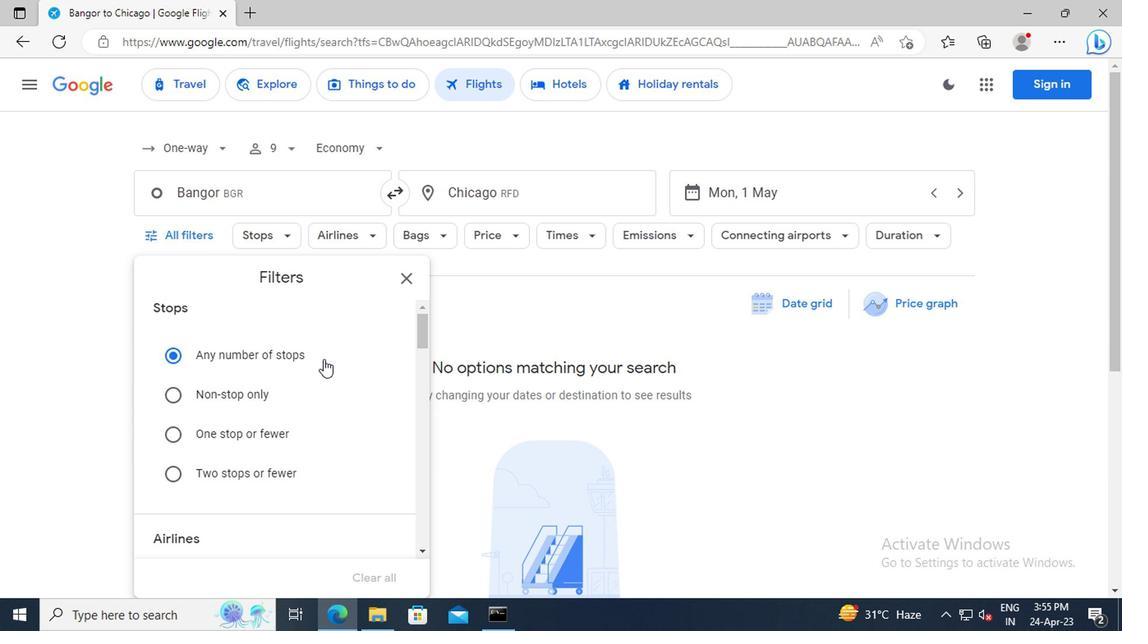 
Action: Mouse scrolled (319, 358) with delta (0, -1)
Screenshot: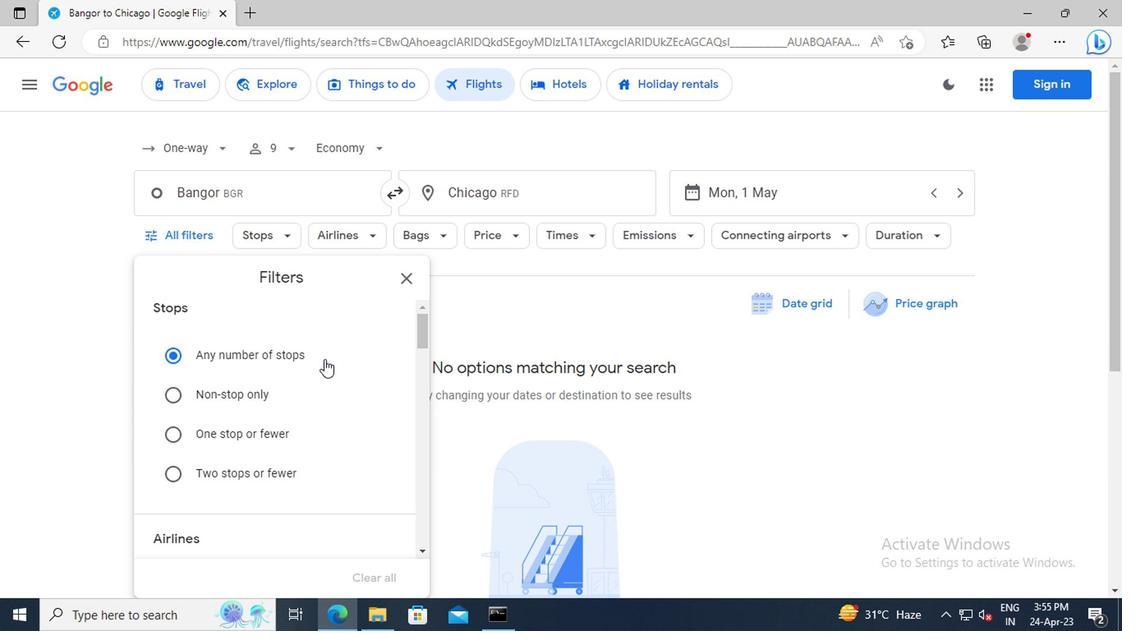 
Action: Mouse scrolled (319, 358) with delta (0, -1)
Screenshot: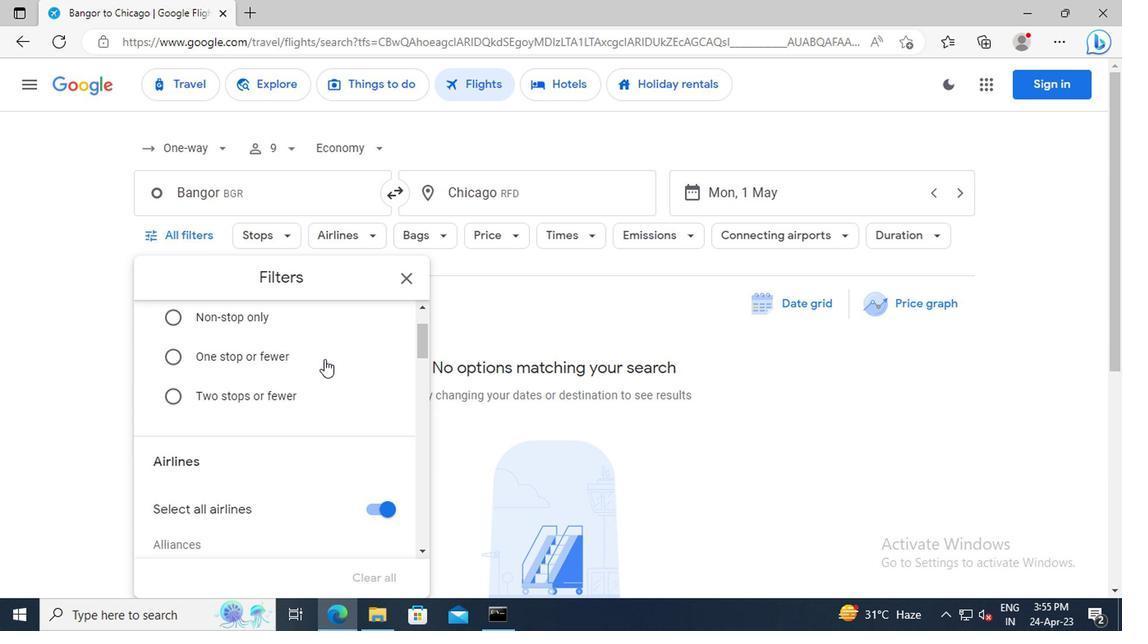 
Action: Mouse scrolled (319, 358) with delta (0, -1)
Screenshot: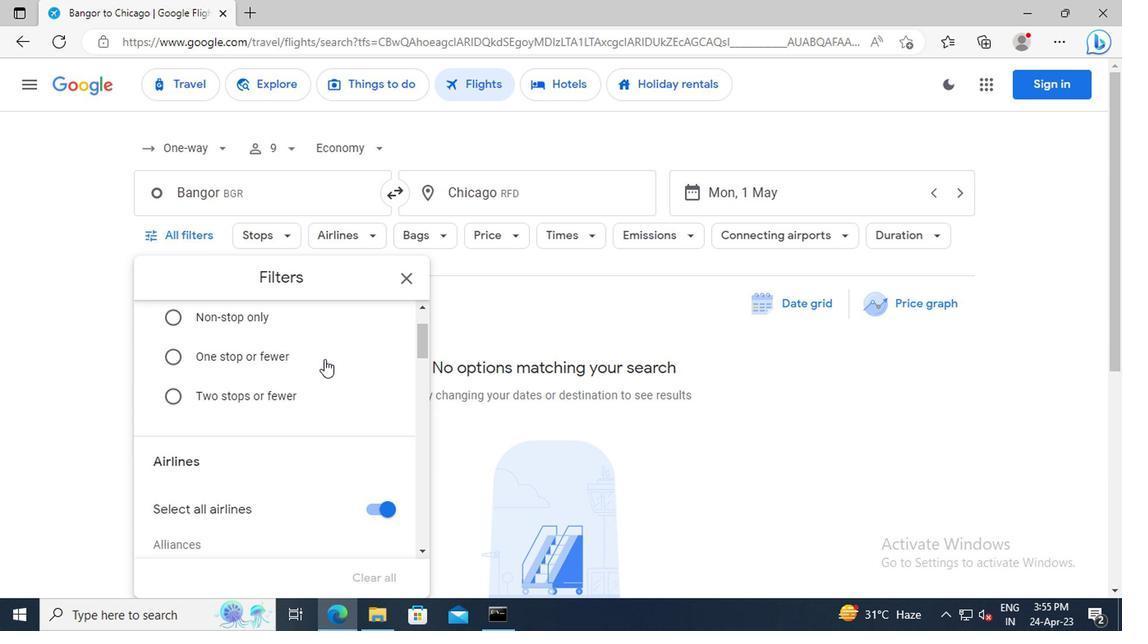 
Action: Mouse moved to (368, 431)
Screenshot: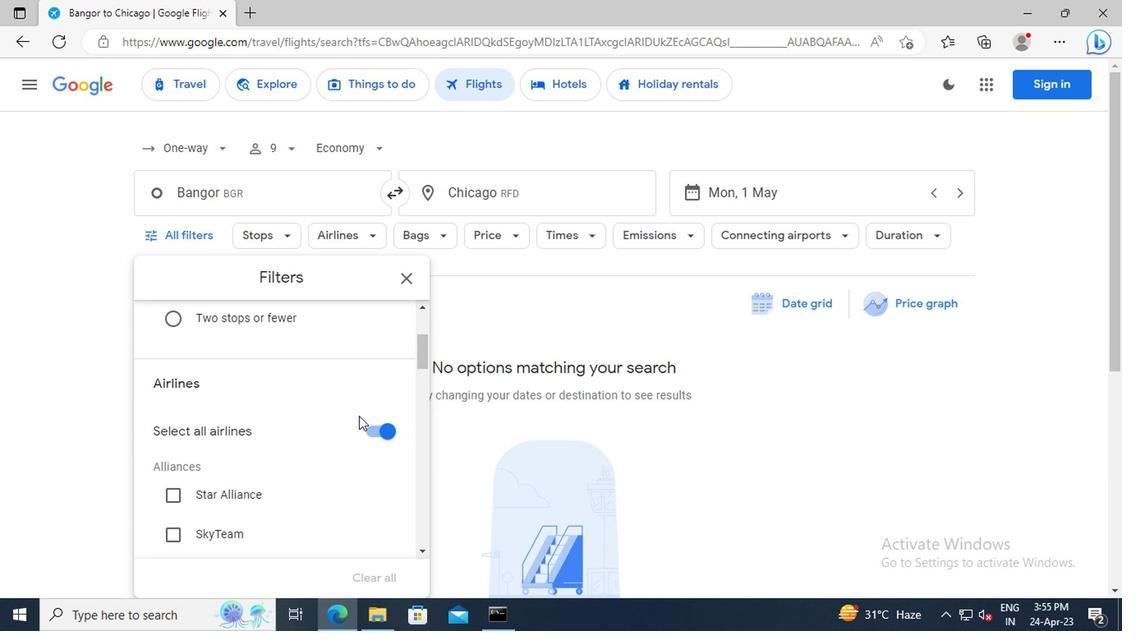 
Action: Mouse pressed left at (368, 431)
Screenshot: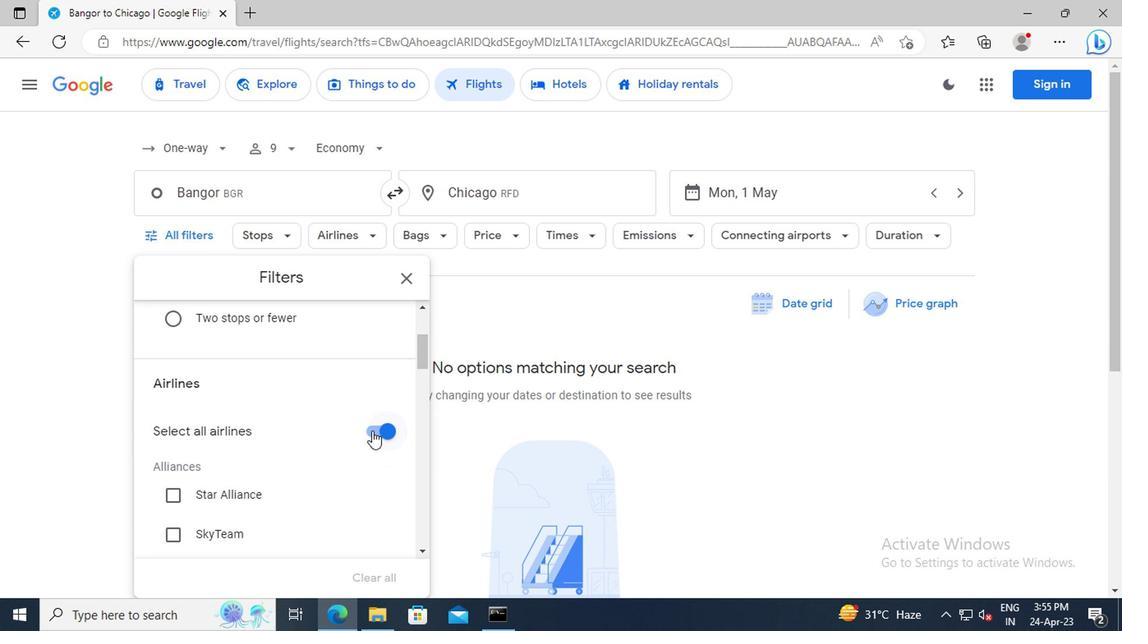 
Action: Mouse moved to (339, 401)
Screenshot: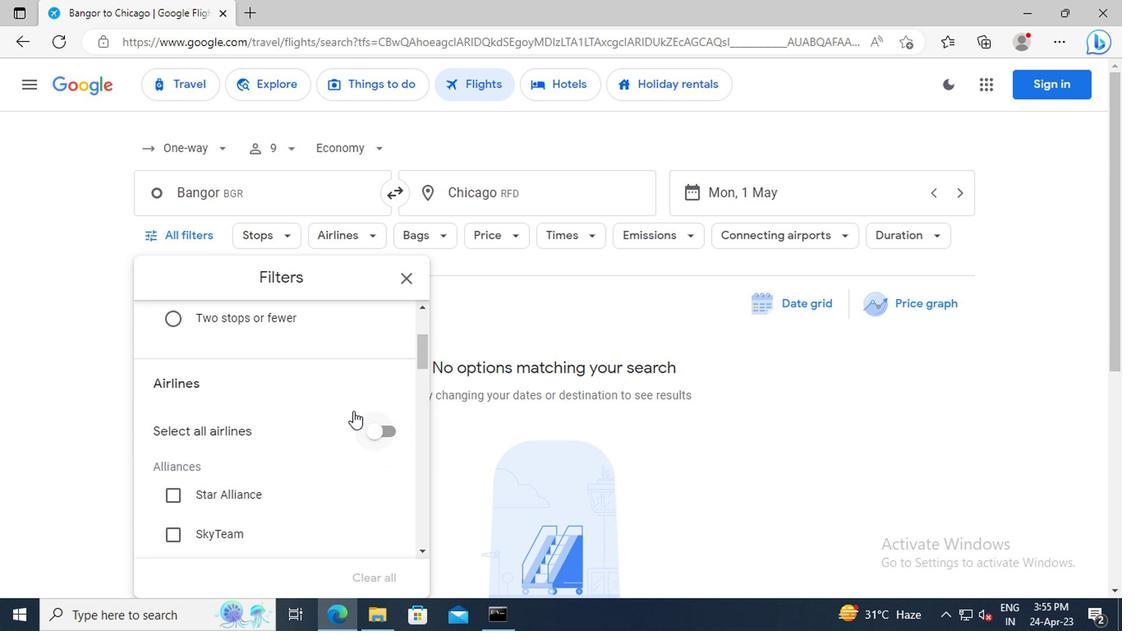 
Action: Mouse scrolled (339, 400) with delta (0, 0)
Screenshot: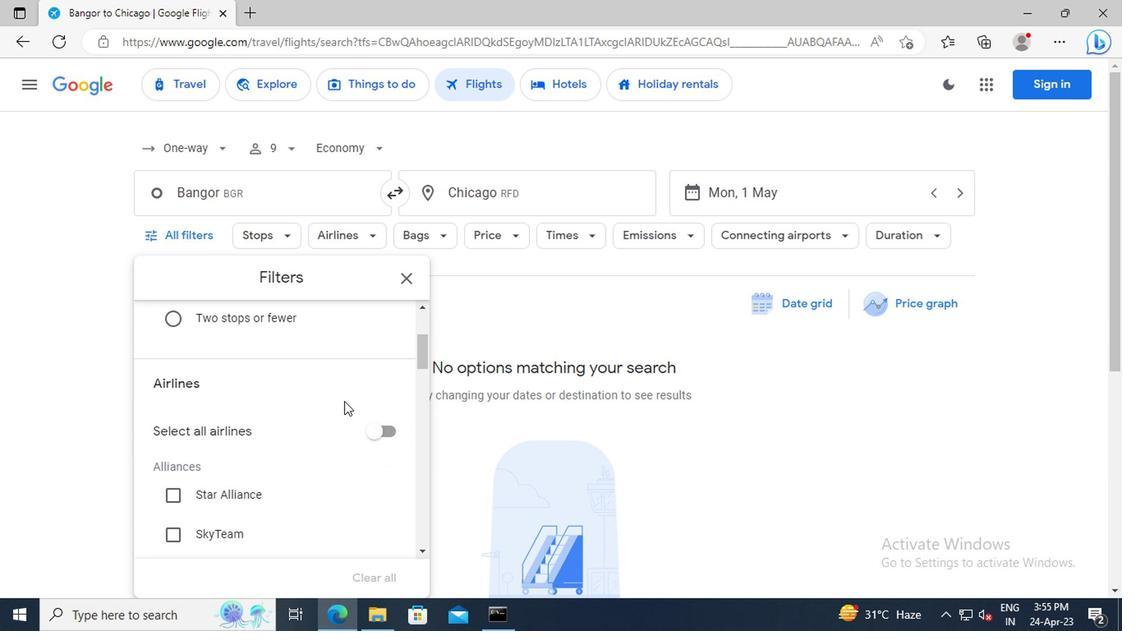 
Action: Mouse scrolled (339, 400) with delta (0, 0)
Screenshot: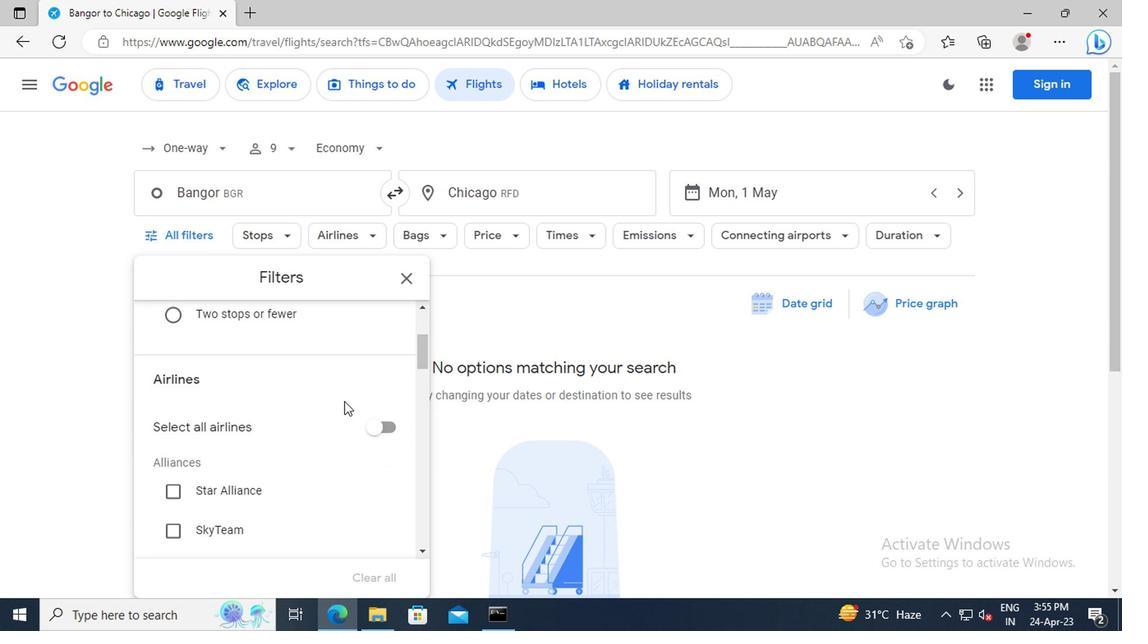 
Action: Mouse scrolled (339, 400) with delta (0, 0)
Screenshot: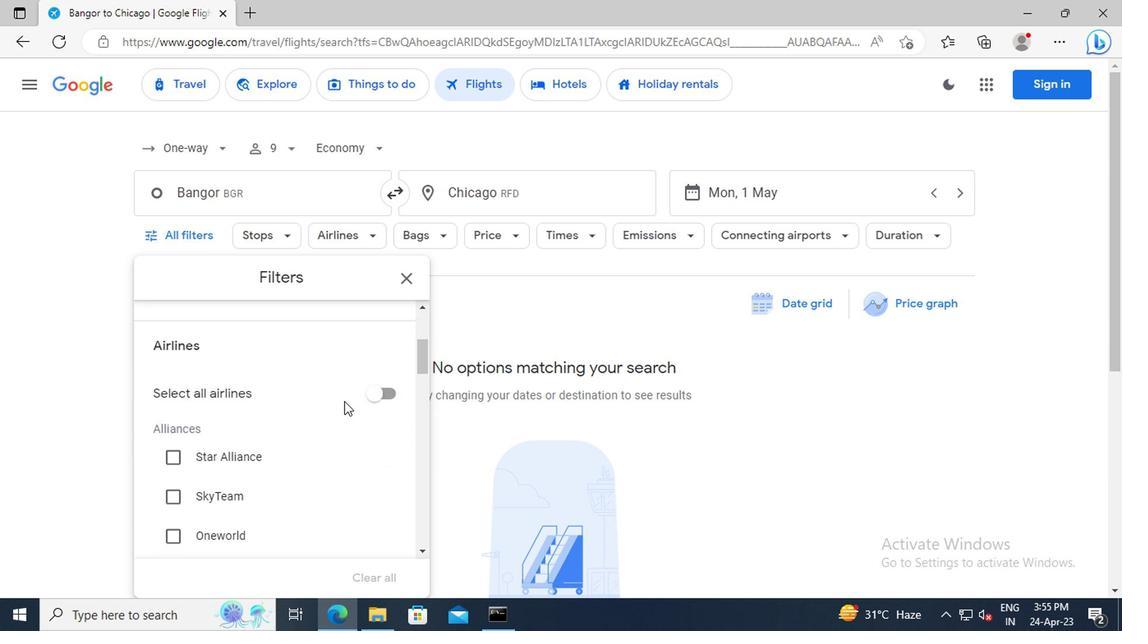 
Action: Mouse scrolled (339, 400) with delta (0, 0)
Screenshot: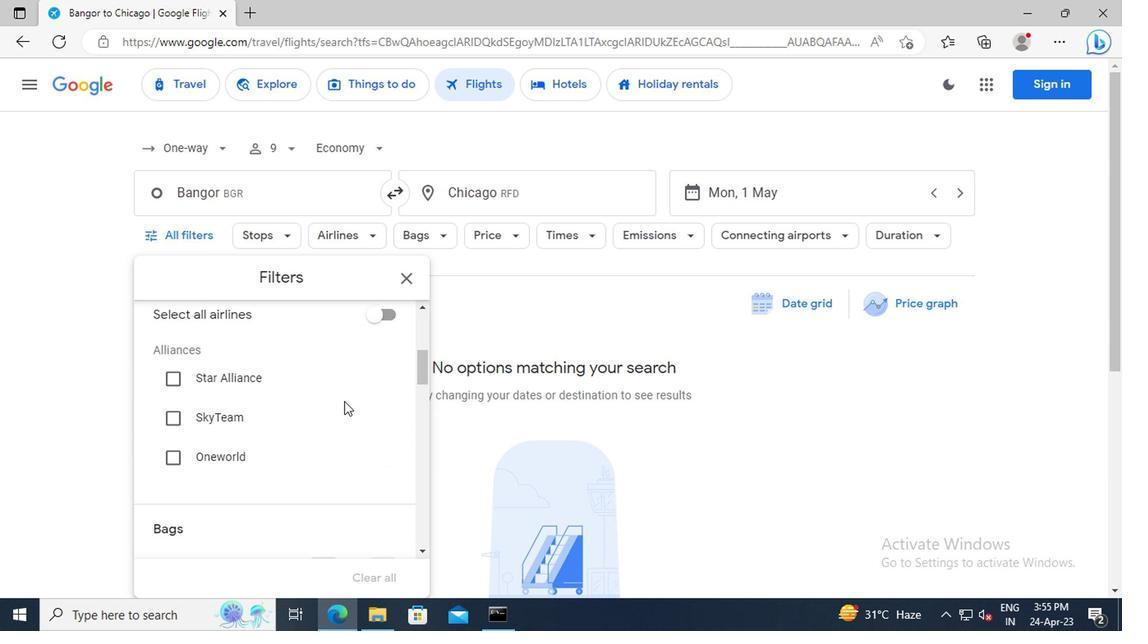 
Action: Mouse scrolled (339, 400) with delta (0, 0)
Screenshot: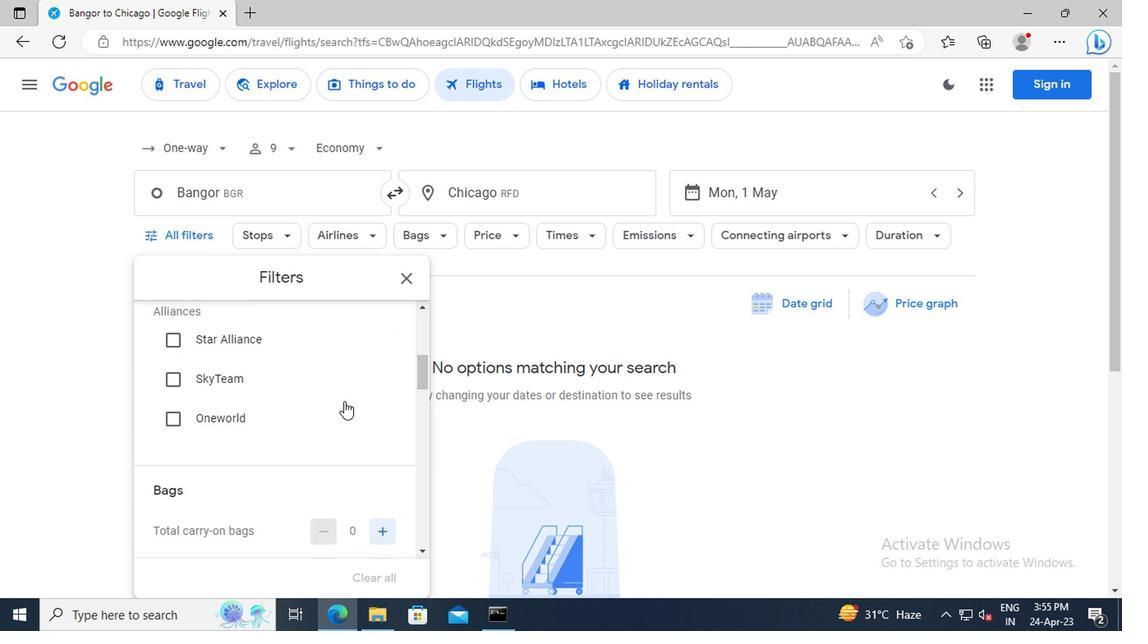 
Action: Mouse scrolled (339, 400) with delta (0, 0)
Screenshot: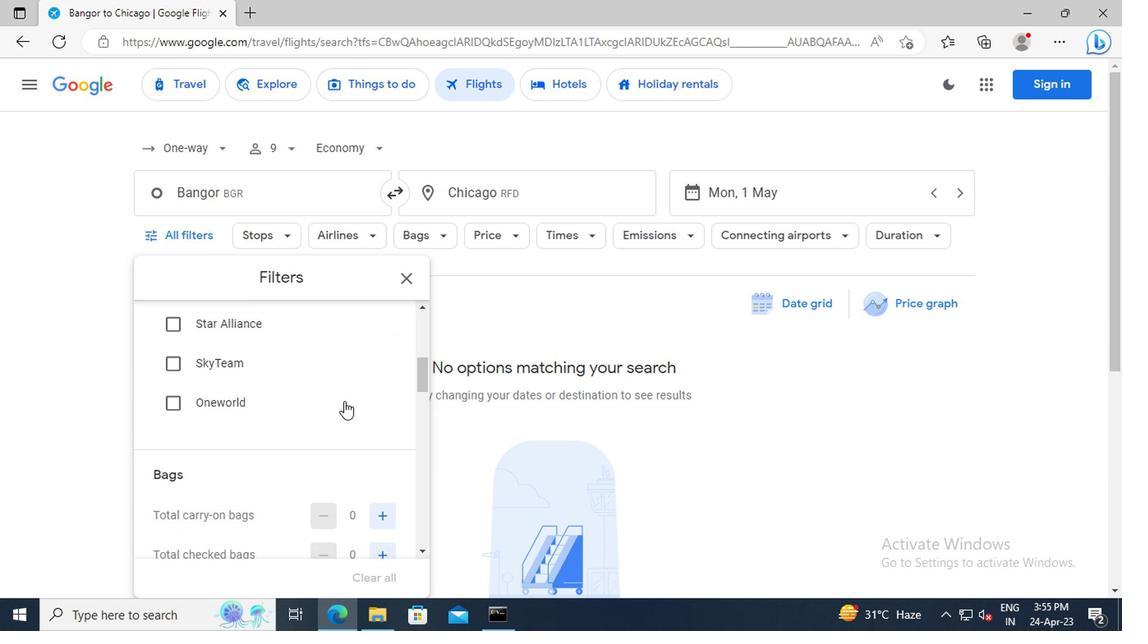 
Action: Mouse scrolled (339, 400) with delta (0, 0)
Screenshot: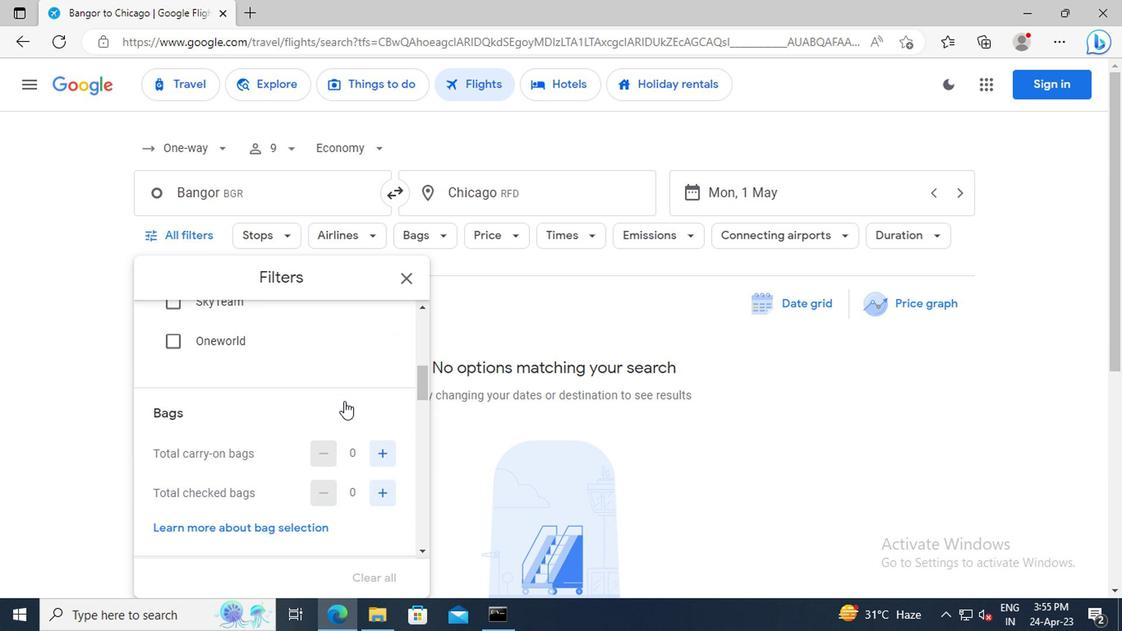 
Action: Mouse moved to (374, 458)
Screenshot: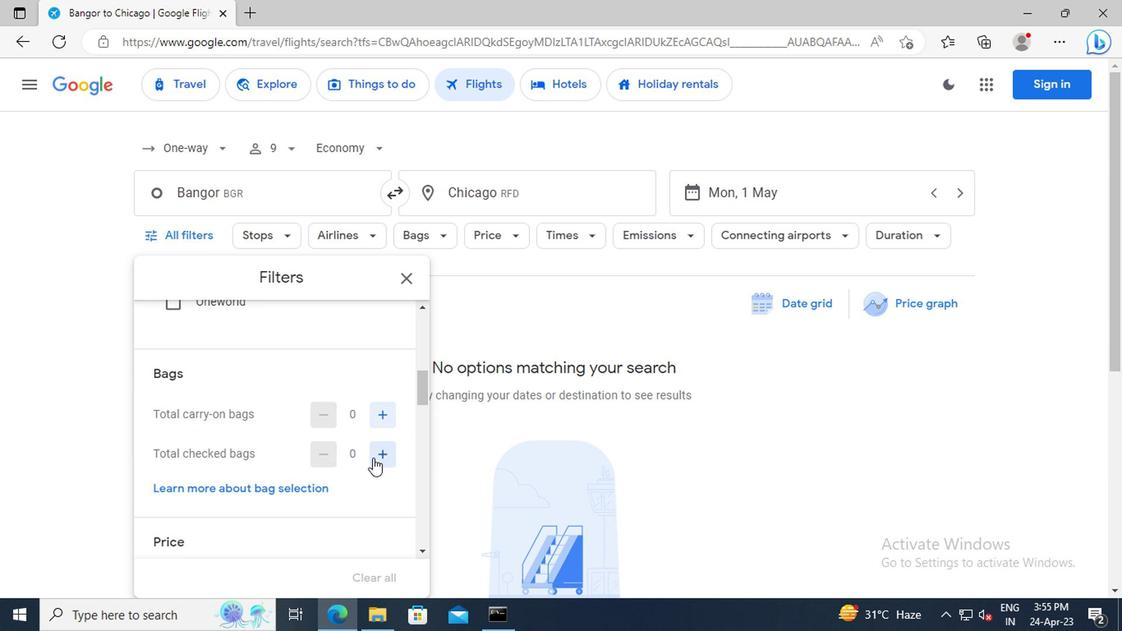 
Action: Mouse pressed left at (374, 458)
Screenshot: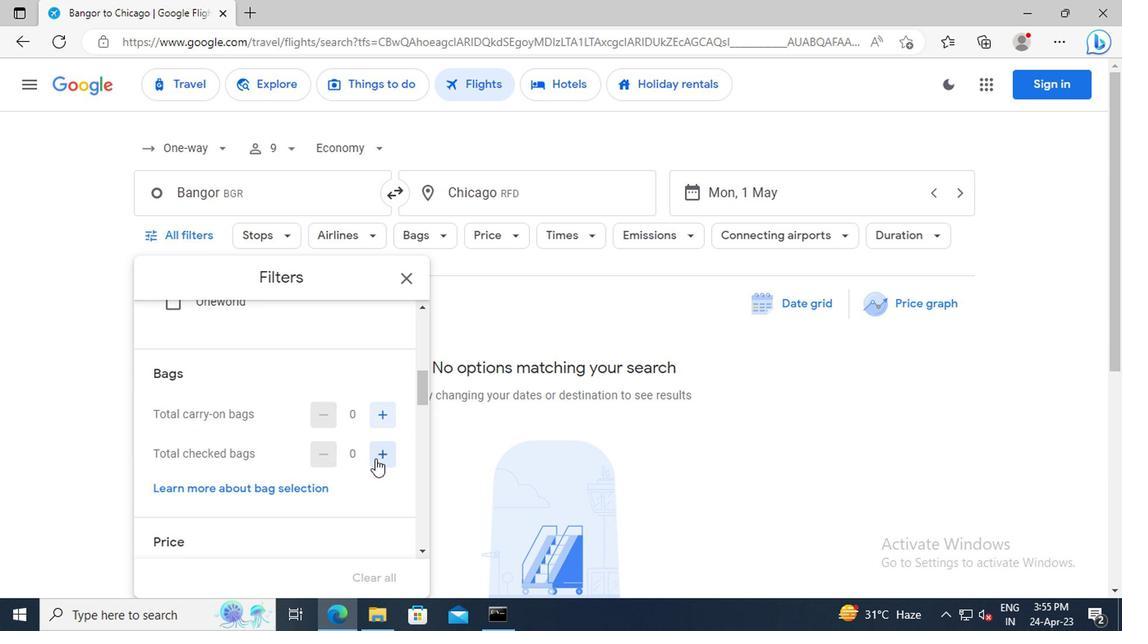
Action: Mouse pressed left at (374, 458)
Screenshot: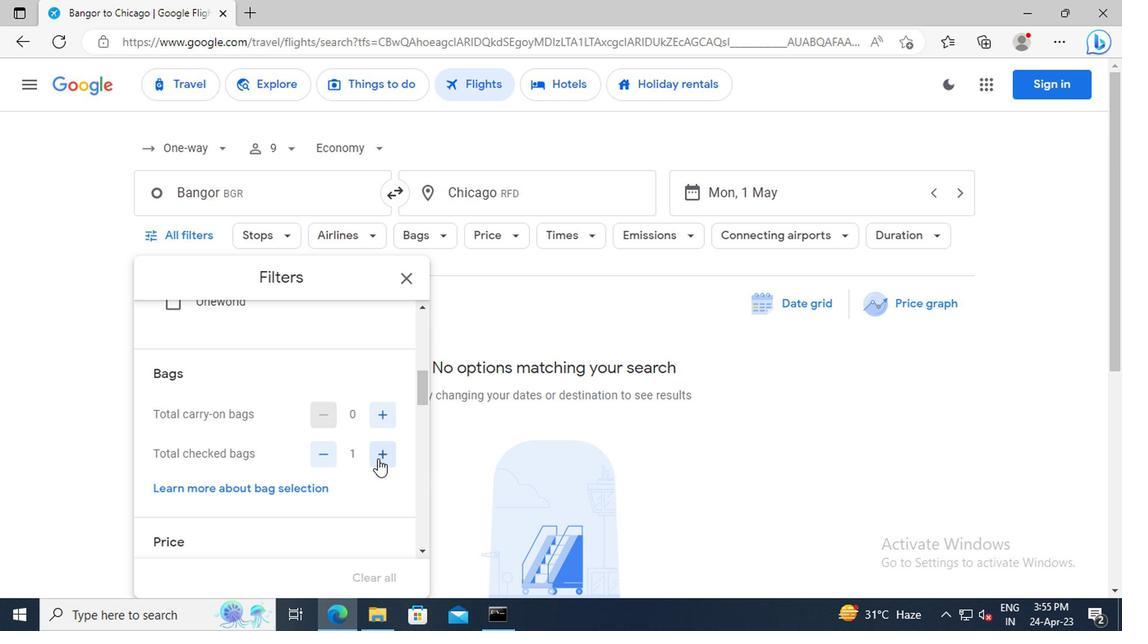 
Action: Mouse pressed left at (374, 458)
Screenshot: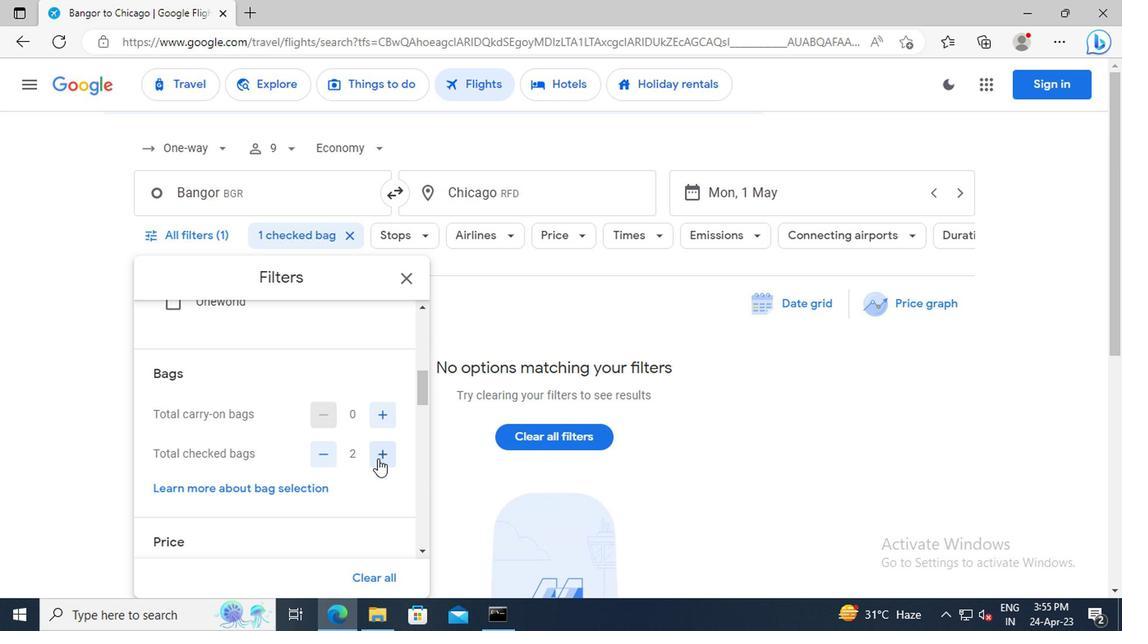 
Action: Mouse pressed left at (374, 458)
Screenshot: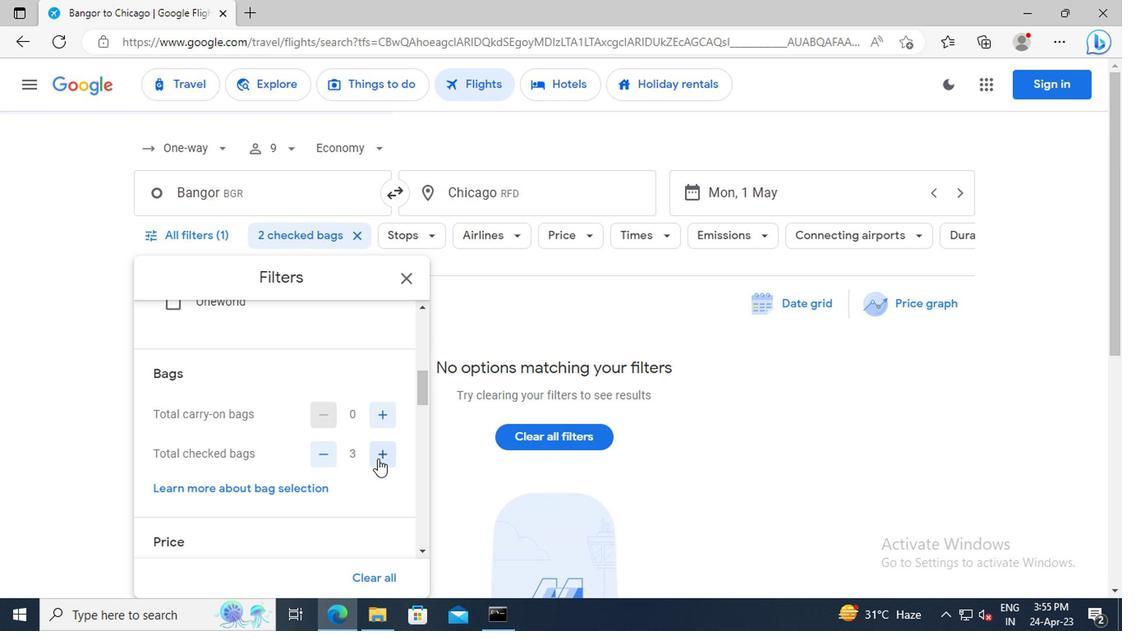 
Action: Mouse pressed left at (374, 458)
Screenshot: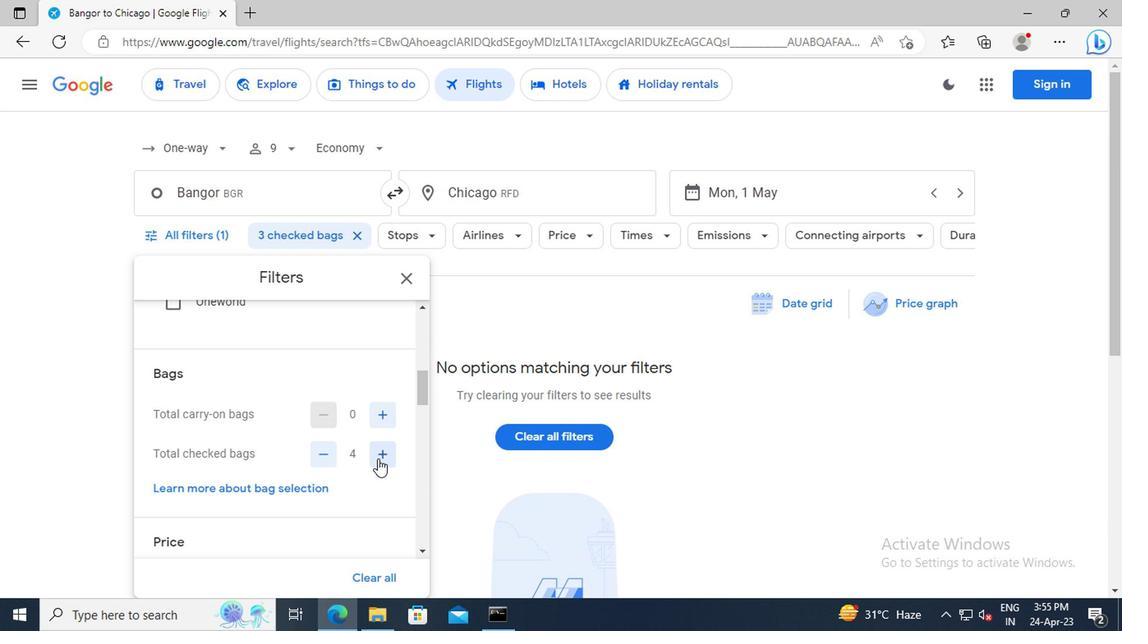 
Action: Mouse pressed left at (374, 458)
Screenshot: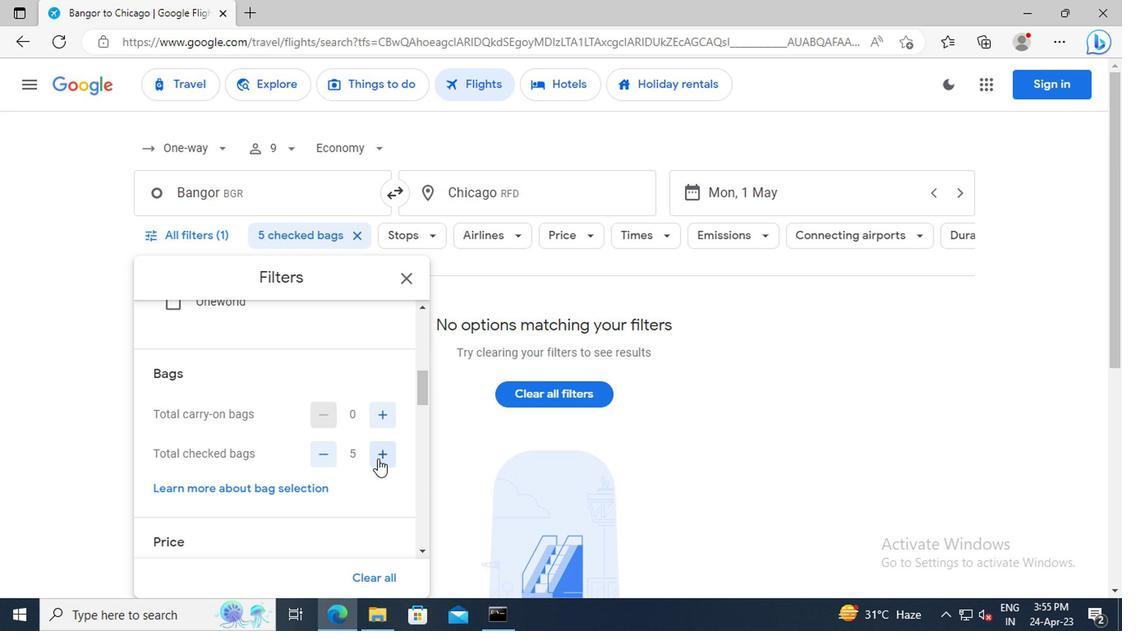 
Action: Mouse pressed left at (374, 458)
Screenshot: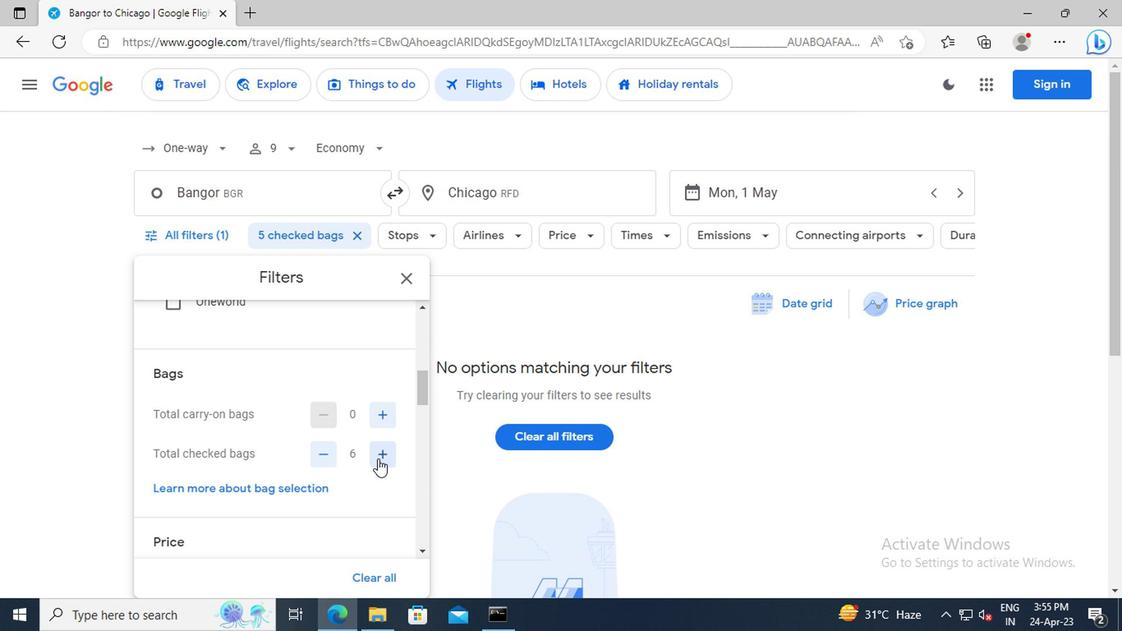 
Action: Mouse pressed left at (374, 458)
Screenshot: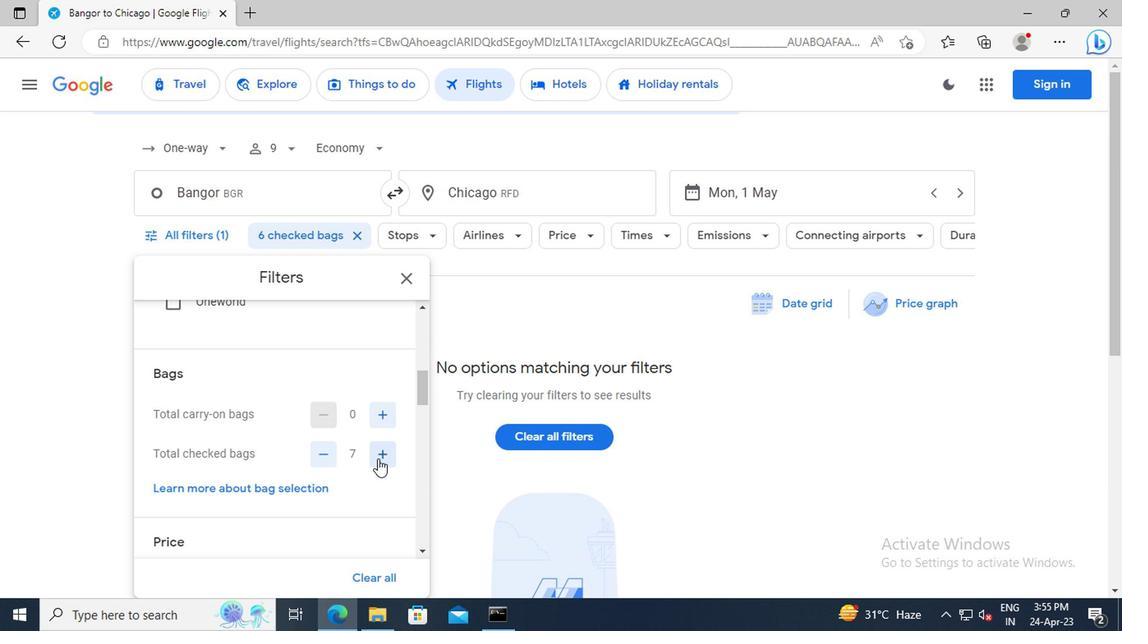 
Action: Mouse moved to (358, 433)
Screenshot: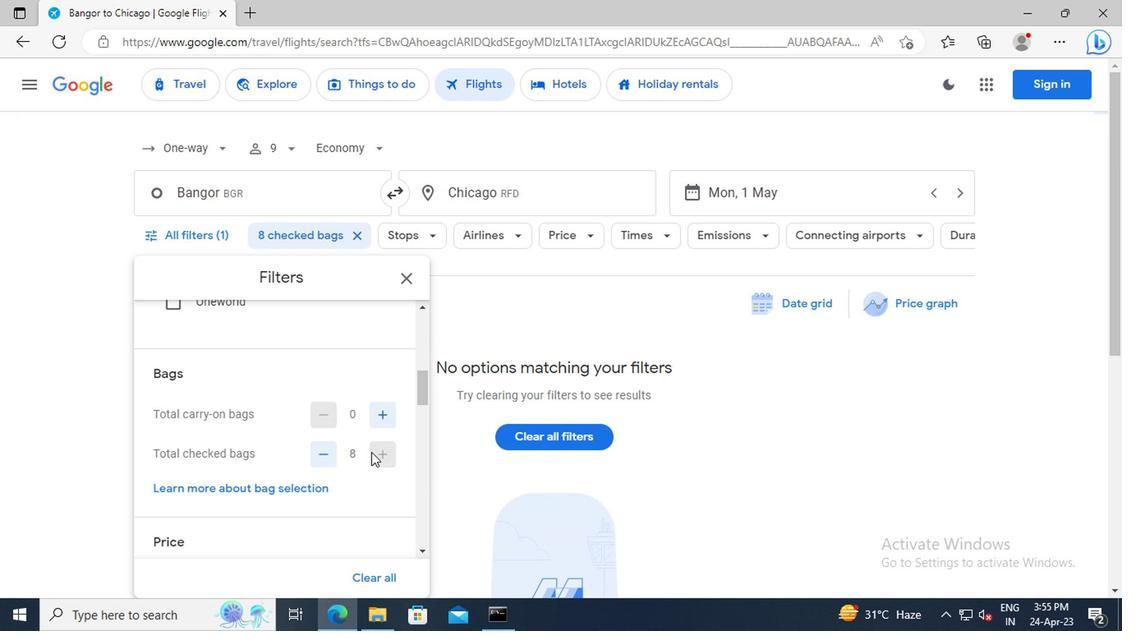 
Action: Mouse scrolled (358, 432) with delta (0, -1)
Screenshot: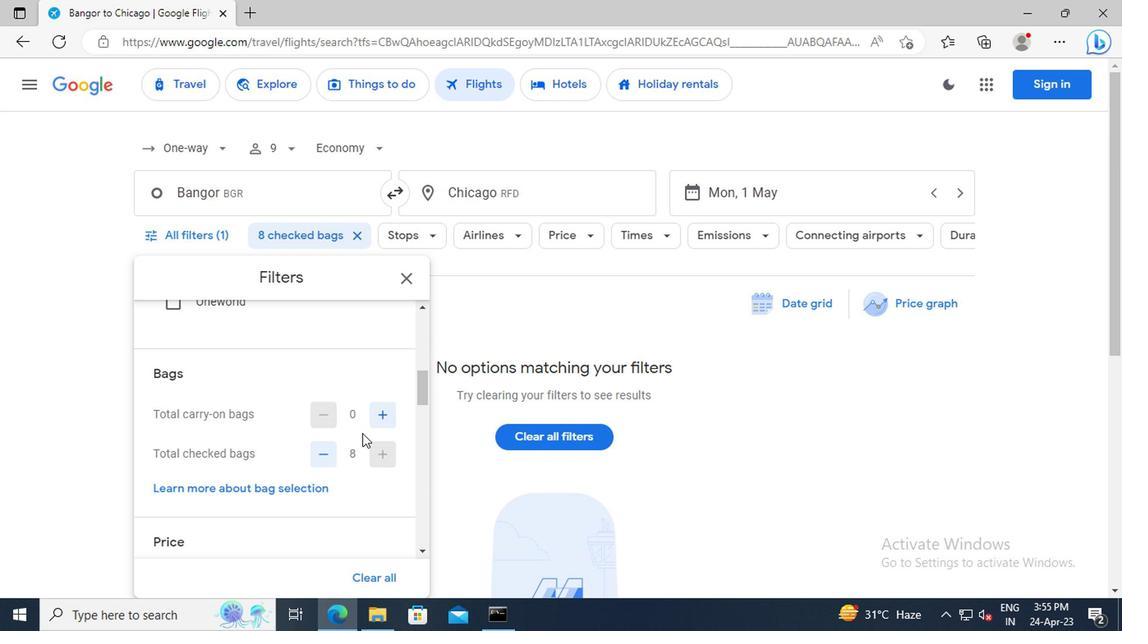 
Action: Mouse scrolled (358, 432) with delta (0, -1)
Screenshot: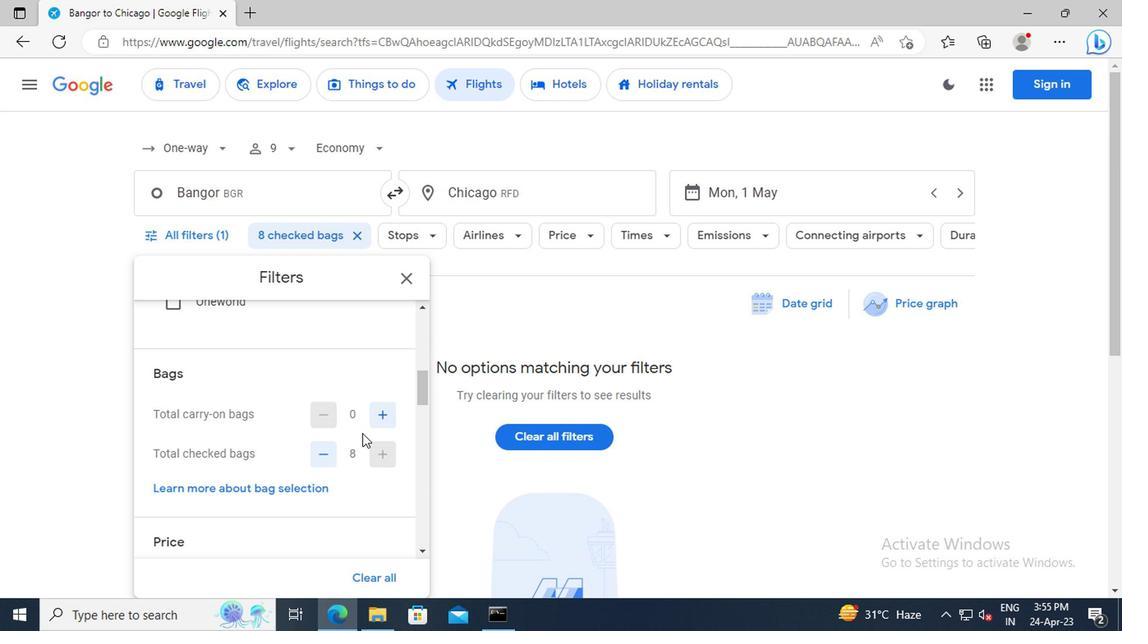 
Action: Mouse scrolled (358, 432) with delta (0, -1)
Screenshot: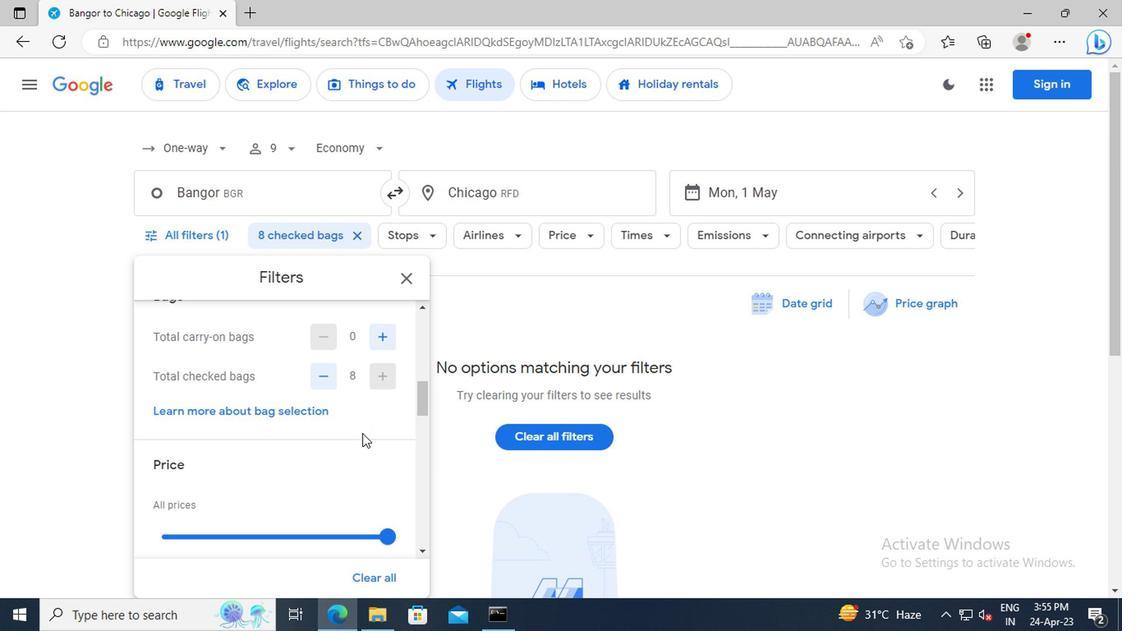 
Action: Mouse scrolled (358, 432) with delta (0, -1)
Screenshot: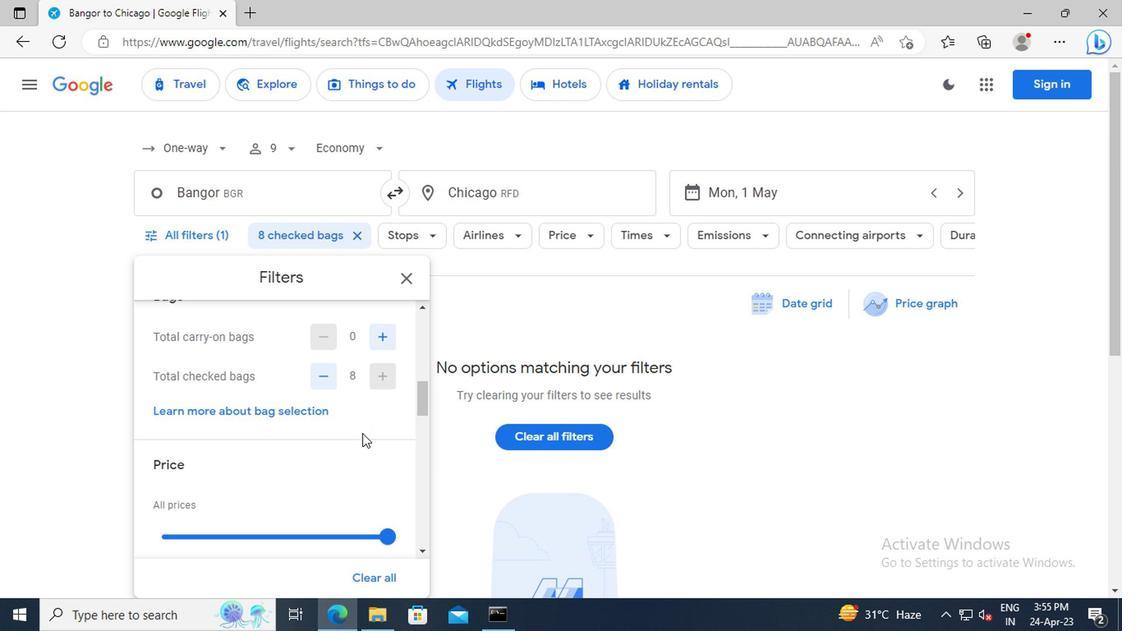 
Action: Mouse moved to (383, 454)
Screenshot: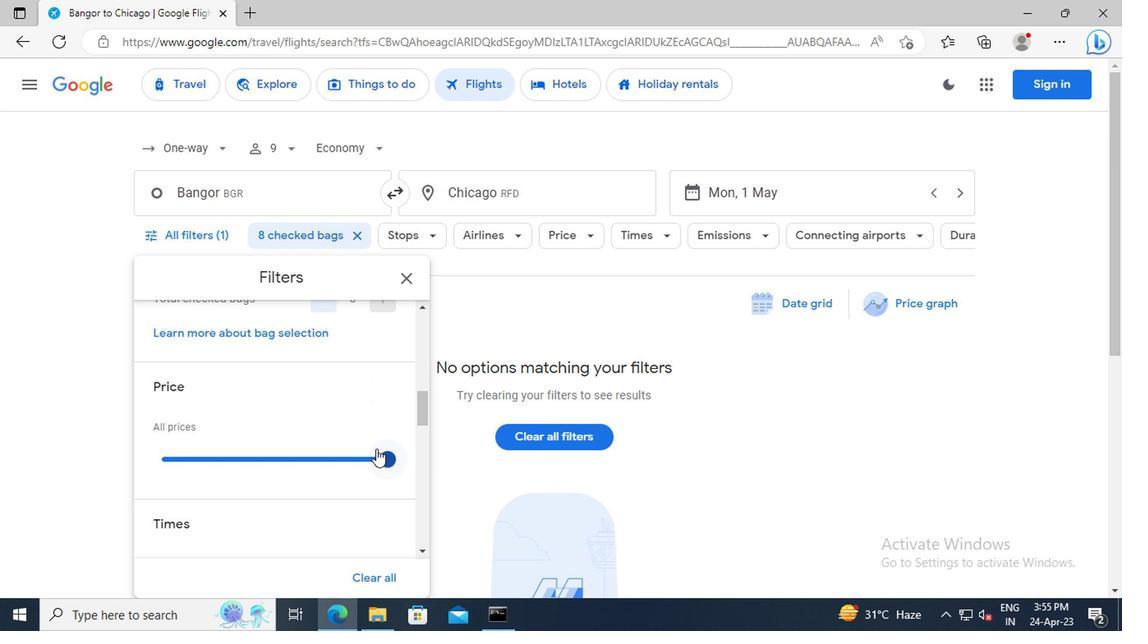 
Action: Mouse pressed left at (383, 454)
Screenshot: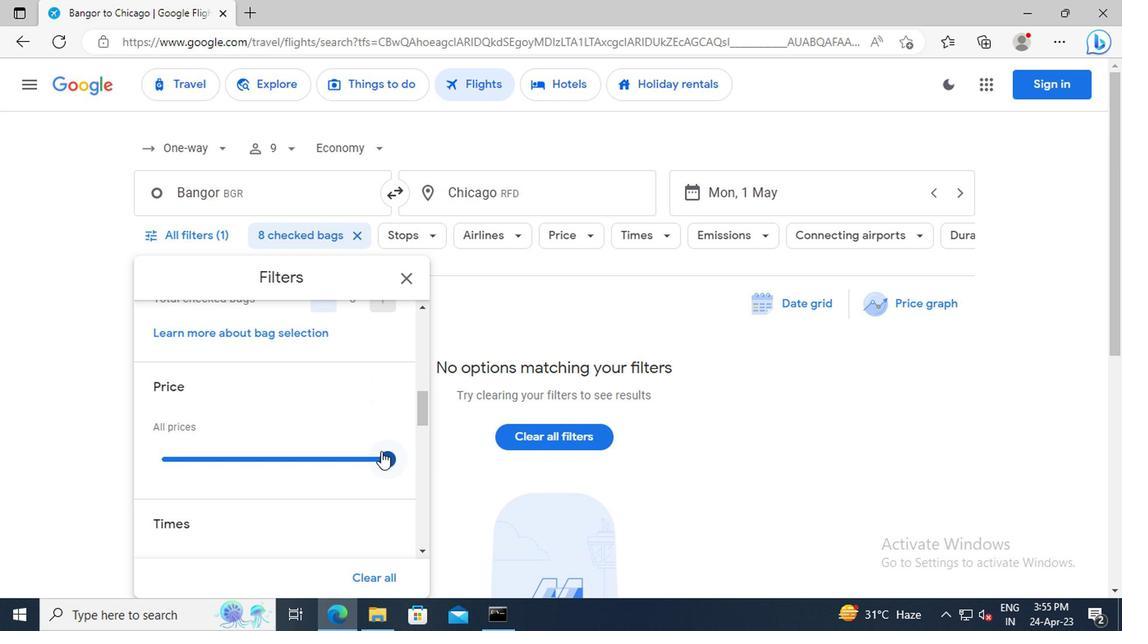 
Action: Mouse moved to (340, 419)
Screenshot: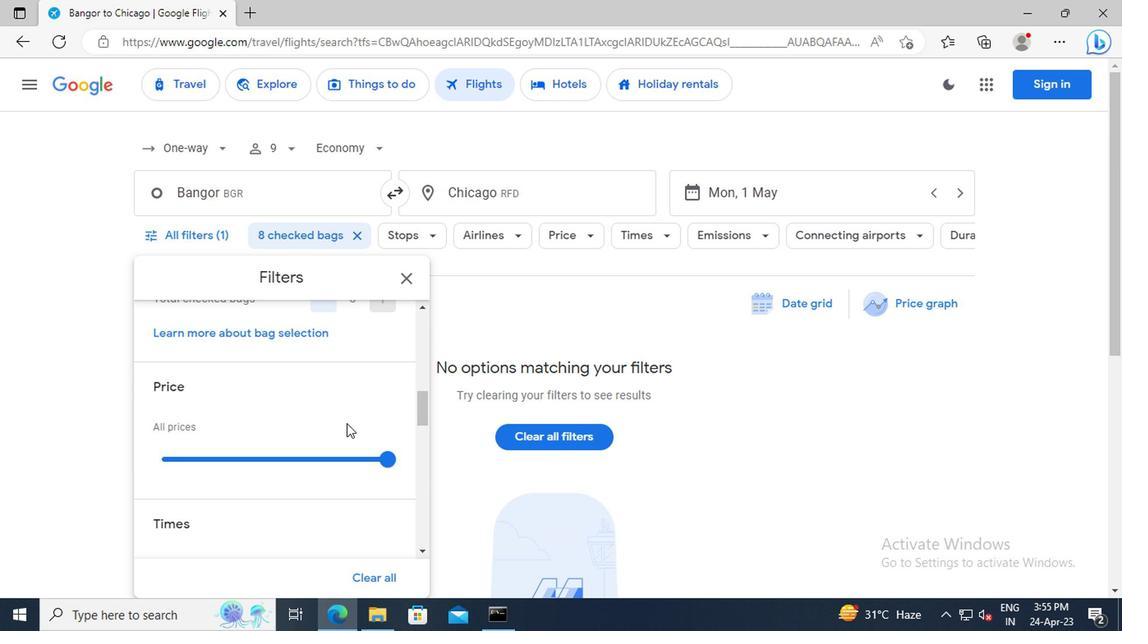 
Action: Mouse scrolled (340, 419) with delta (0, 0)
Screenshot: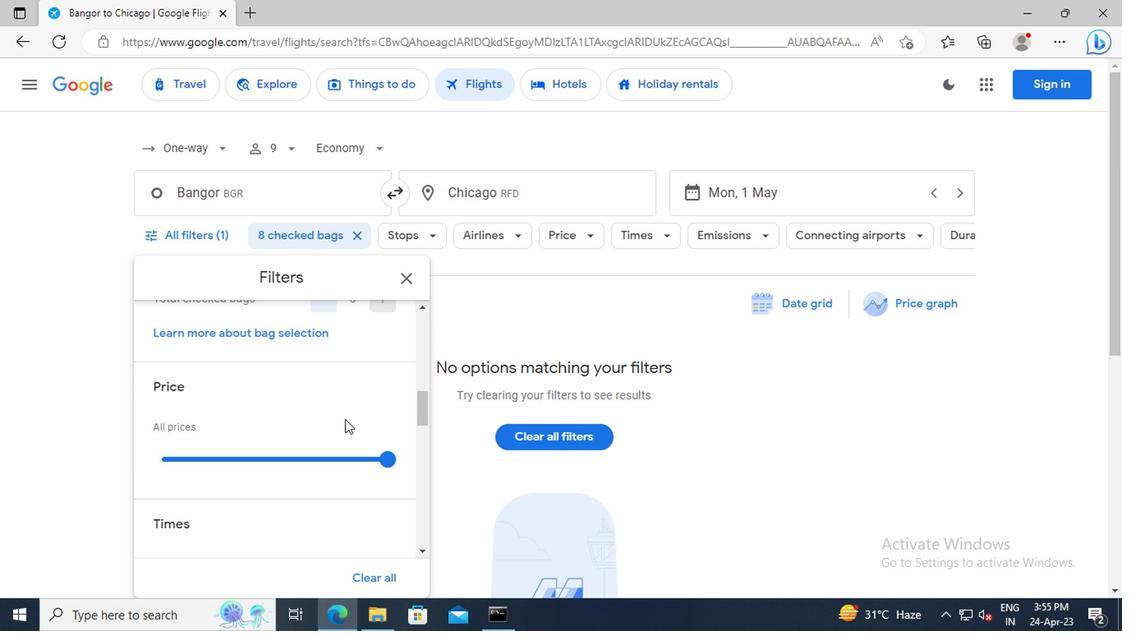 
Action: Mouse scrolled (340, 419) with delta (0, 0)
Screenshot: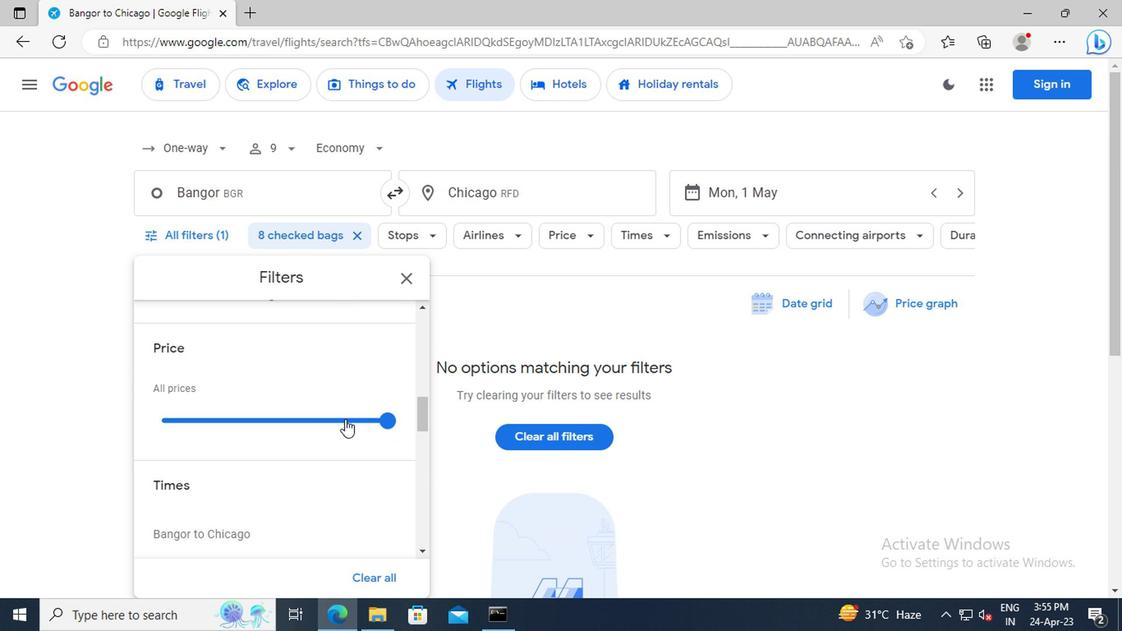 
Action: Mouse scrolled (340, 419) with delta (0, 0)
Screenshot: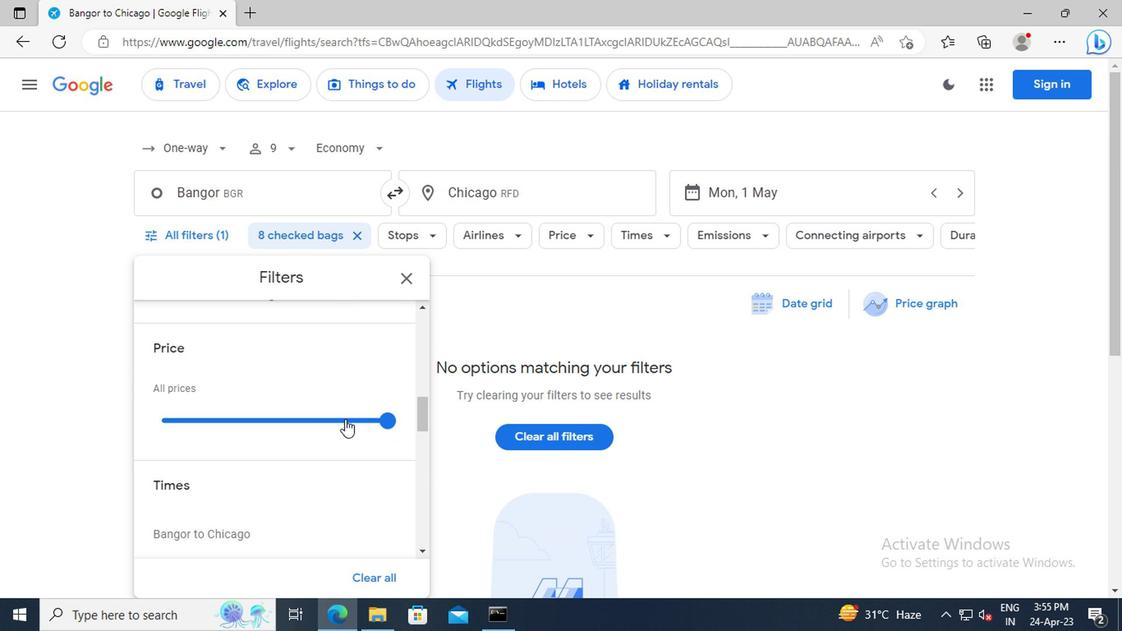 
Action: Mouse scrolled (340, 419) with delta (0, 0)
Screenshot: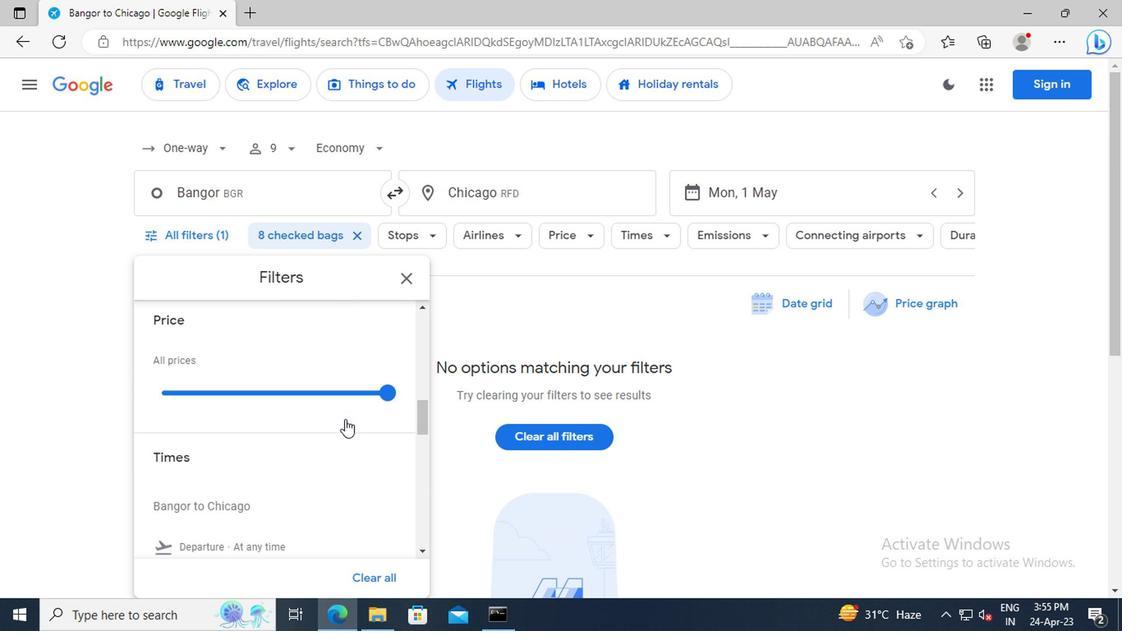 
Action: Mouse scrolled (340, 419) with delta (0, 0)
Screenshot: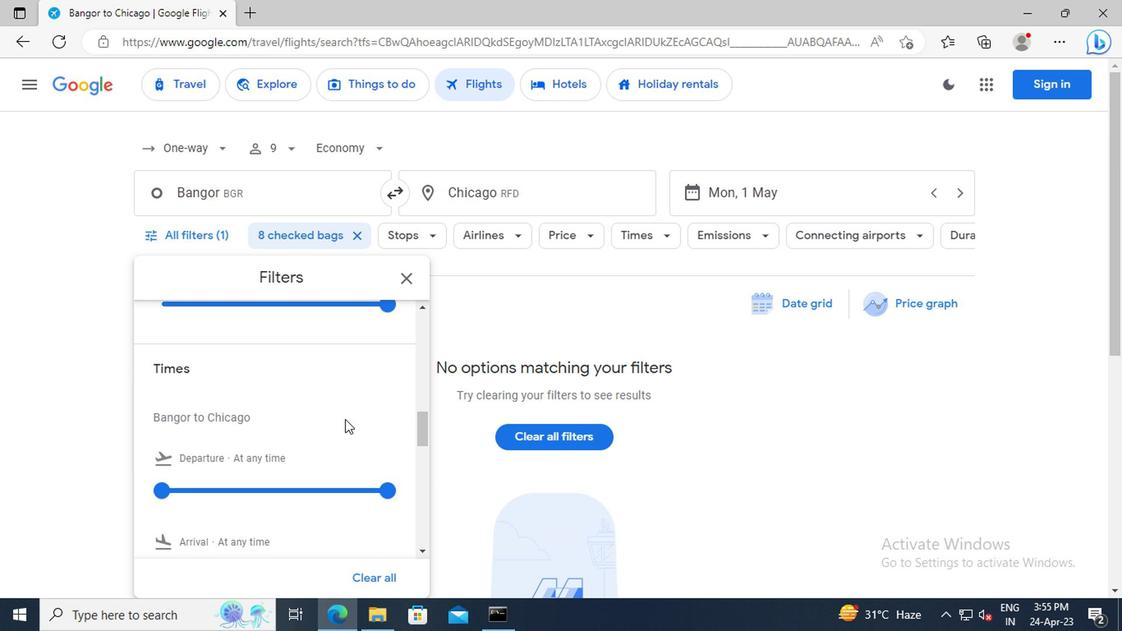 
Action: Mouse moved to (147, 448)
Screenshot: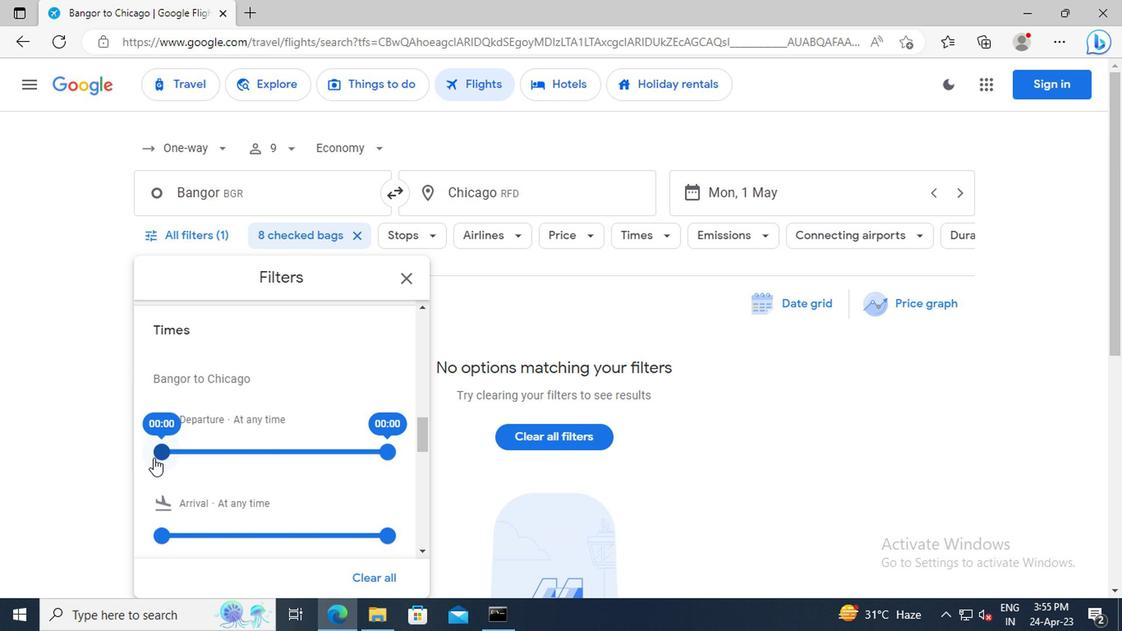 
Action: Mouse pressed left at (147, 448)
Screenshot: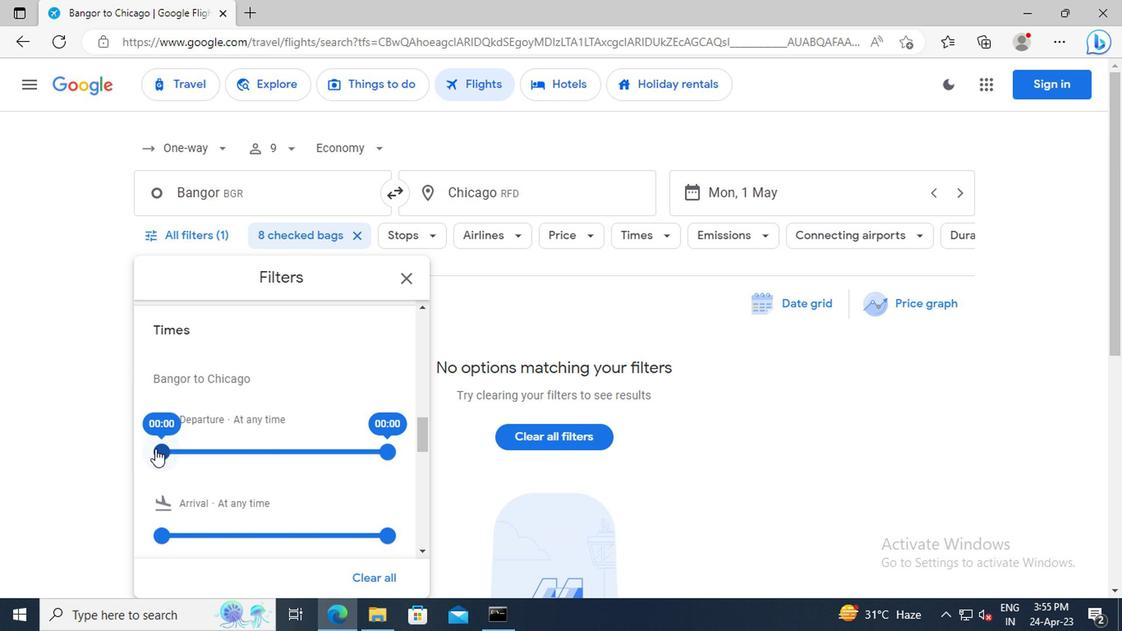 
Action: Mouse moved to (385, 455)
Screenshot: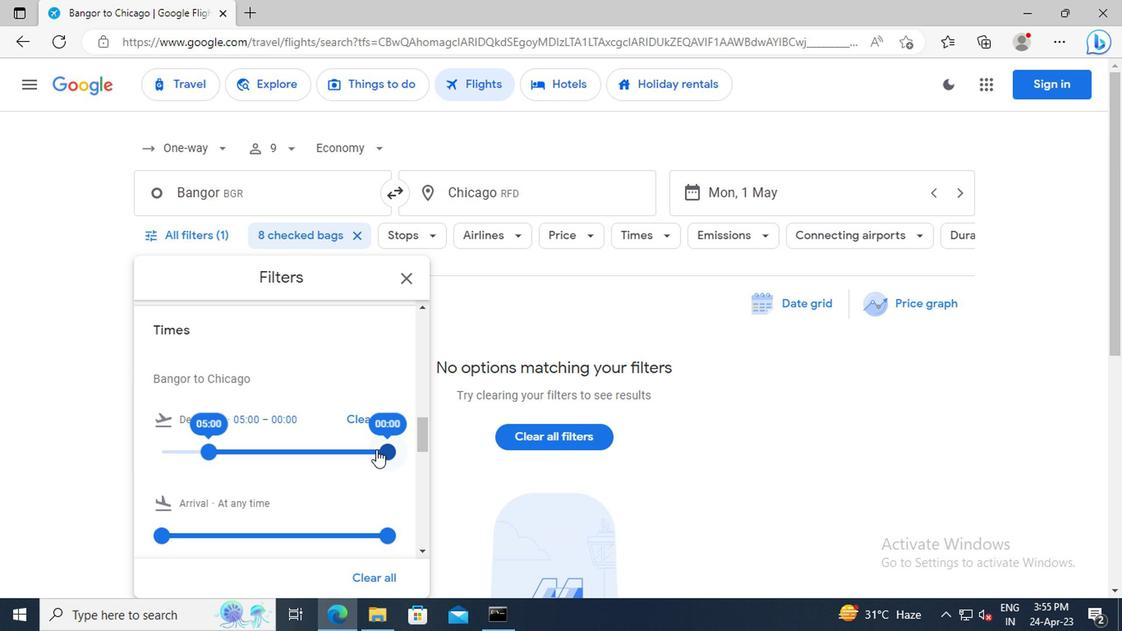 
Action: Mouse pressed left at (385, 455)
Screenshot: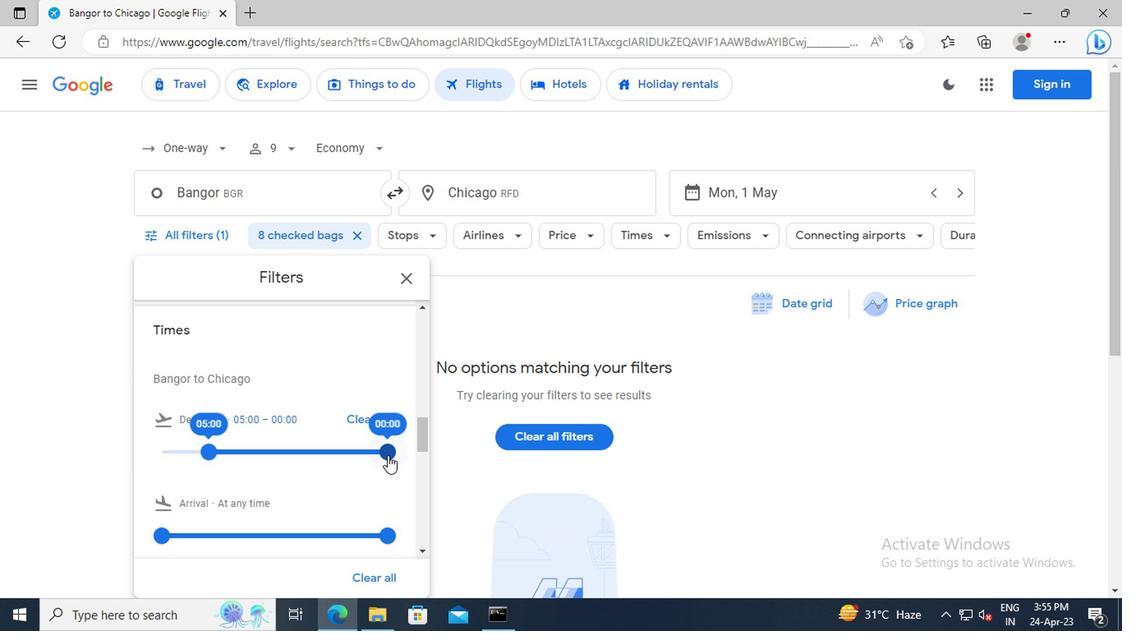 
Action: Mouse moved to (407, 276)
Screenshot: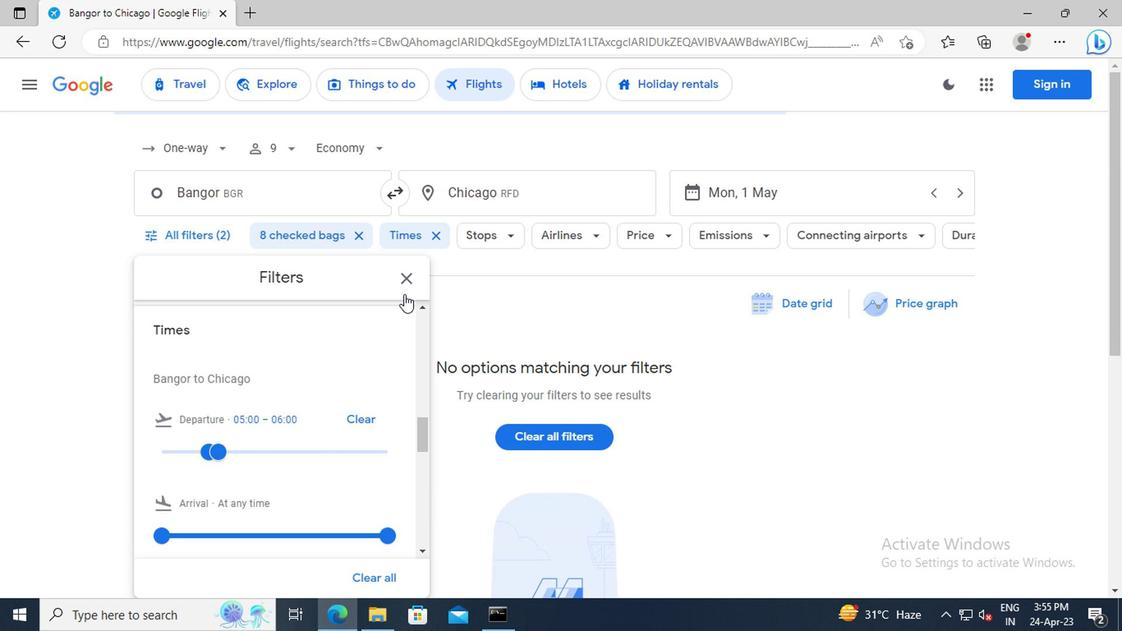 
Action: Mouse pressed left at (407, 276)
Screenshot: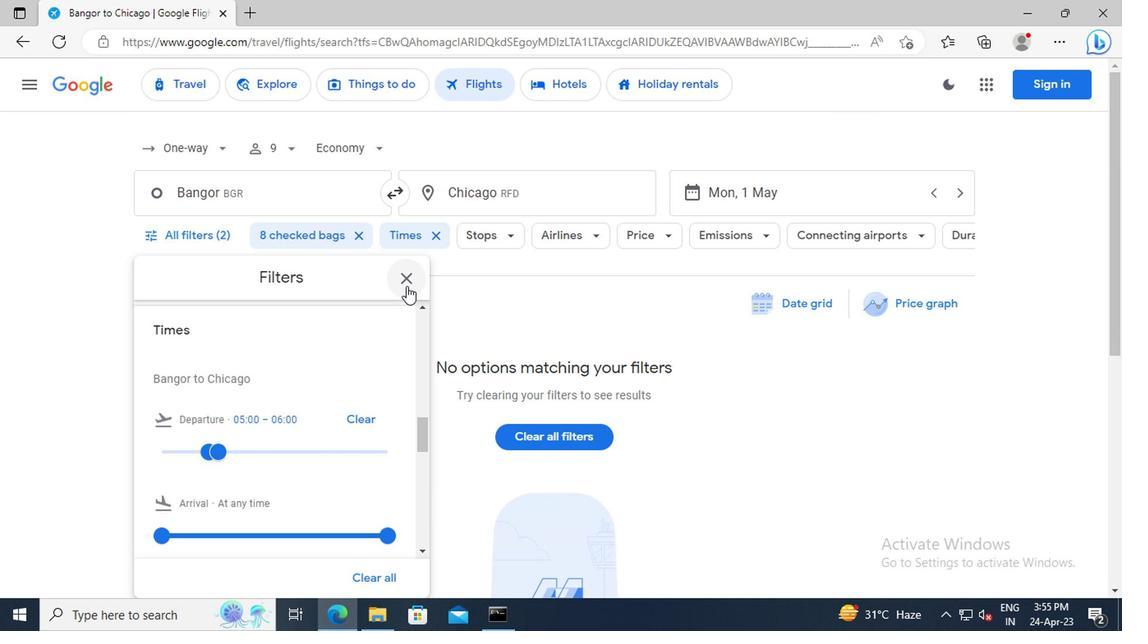 
Action: Mouse moved to (453, 433)
Screenshot: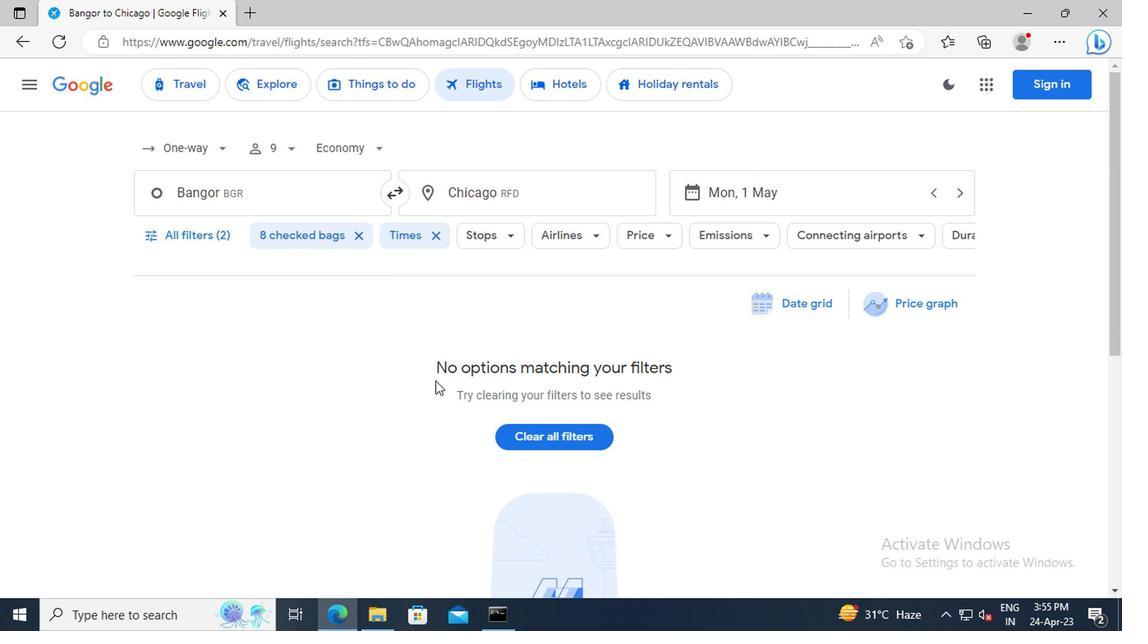 
